 Task: Send an email with the signature Ebony Rodriguez with the subject Thank you for a performance improvement plan and the message I wanted to follow up on the proposal you sent last week. Do you have any updates? from softage.10@softage.net to softage.8@softage.net and move the email from Sent Items to the folder Technical support
Action: Mouse moved to (129, 120)
Screenshot: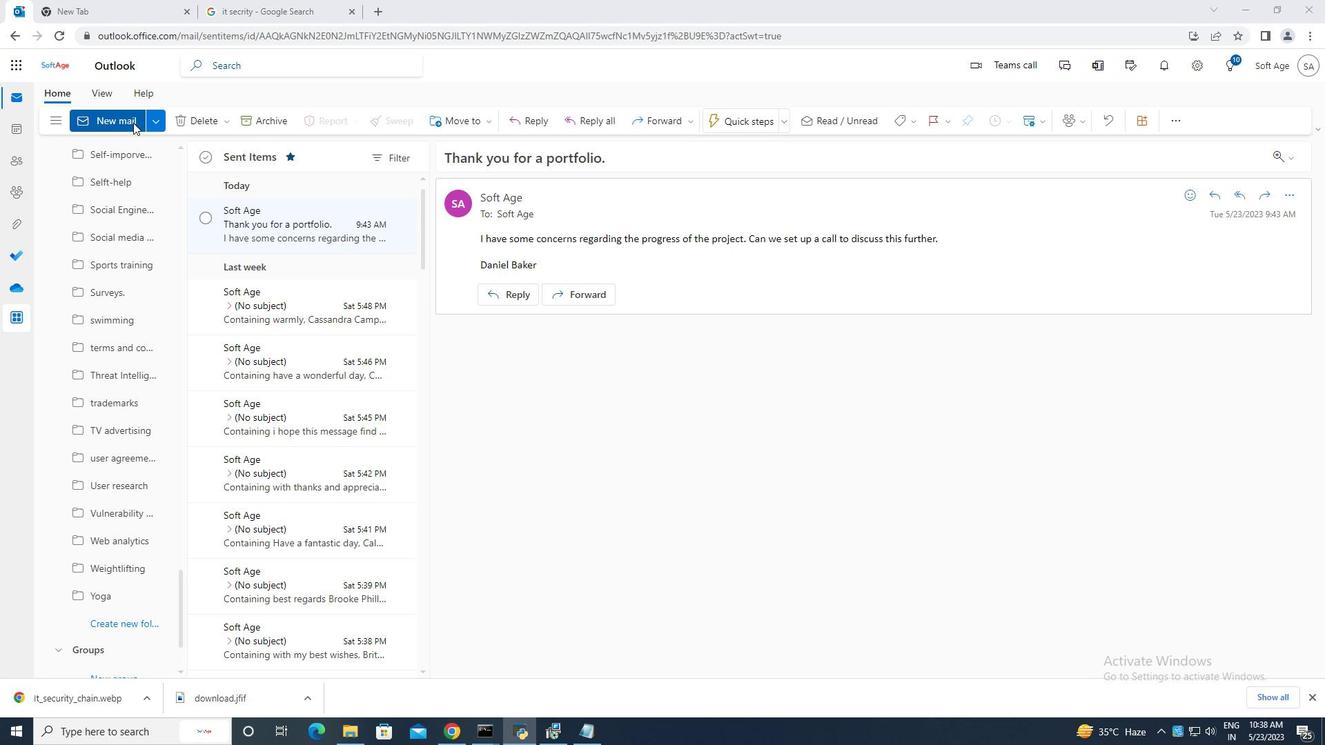 
Action: Mouse pressed left at (129, 120)
Screenshot: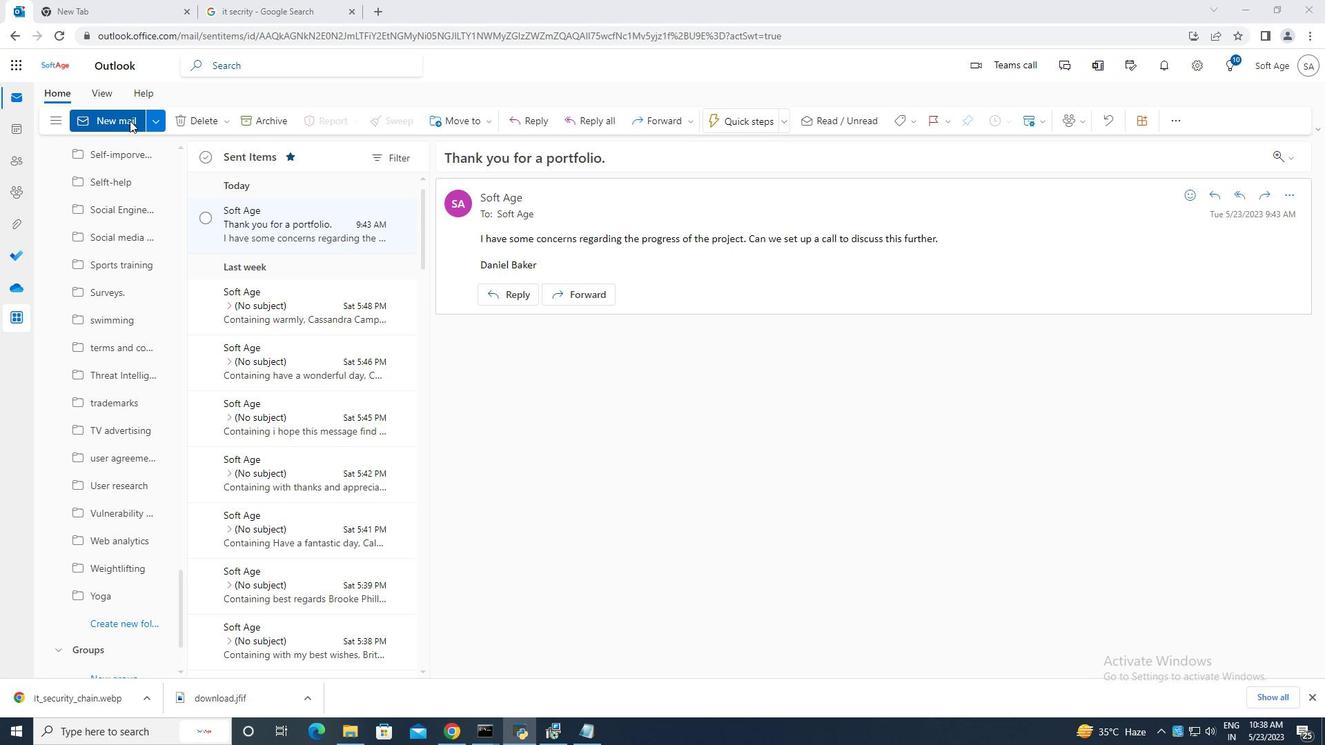 
Action: Mouse moved to (887, 125)
Screenshot: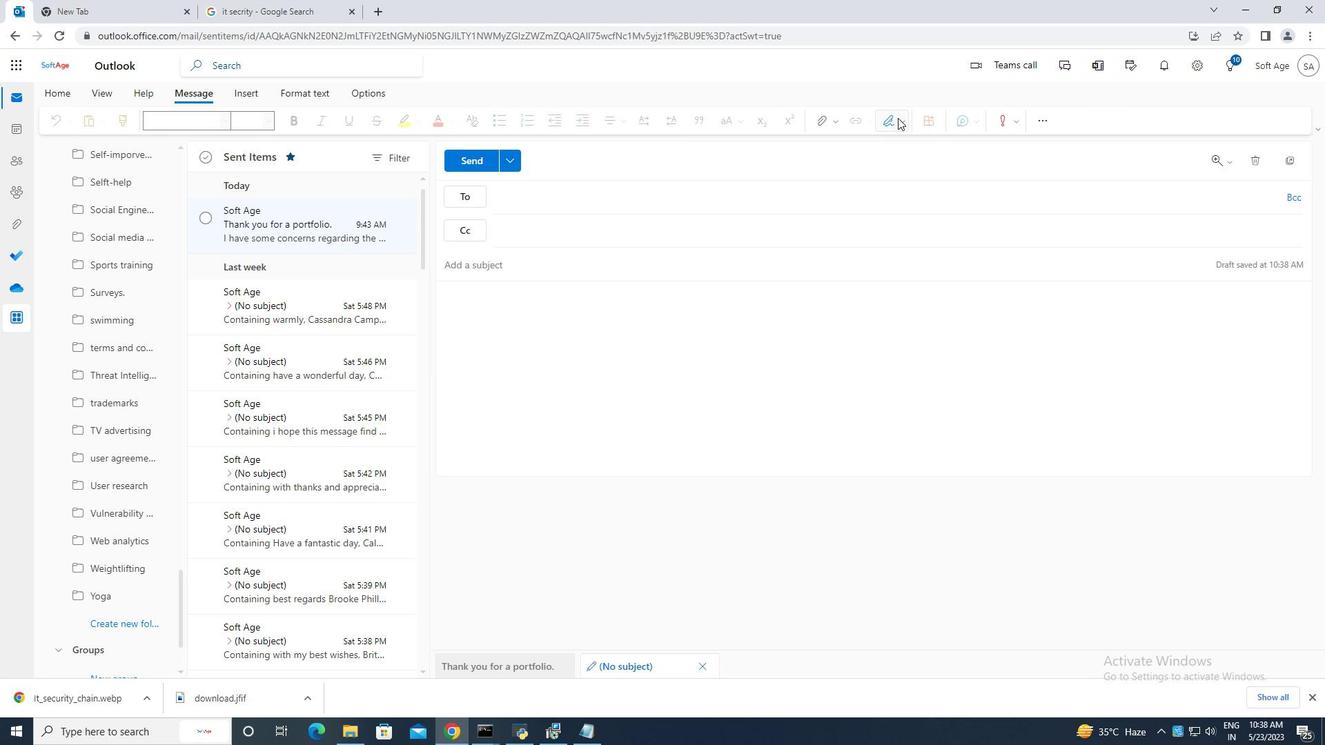 
Action: Mouse pressed left at (887, 125)
Screenshot: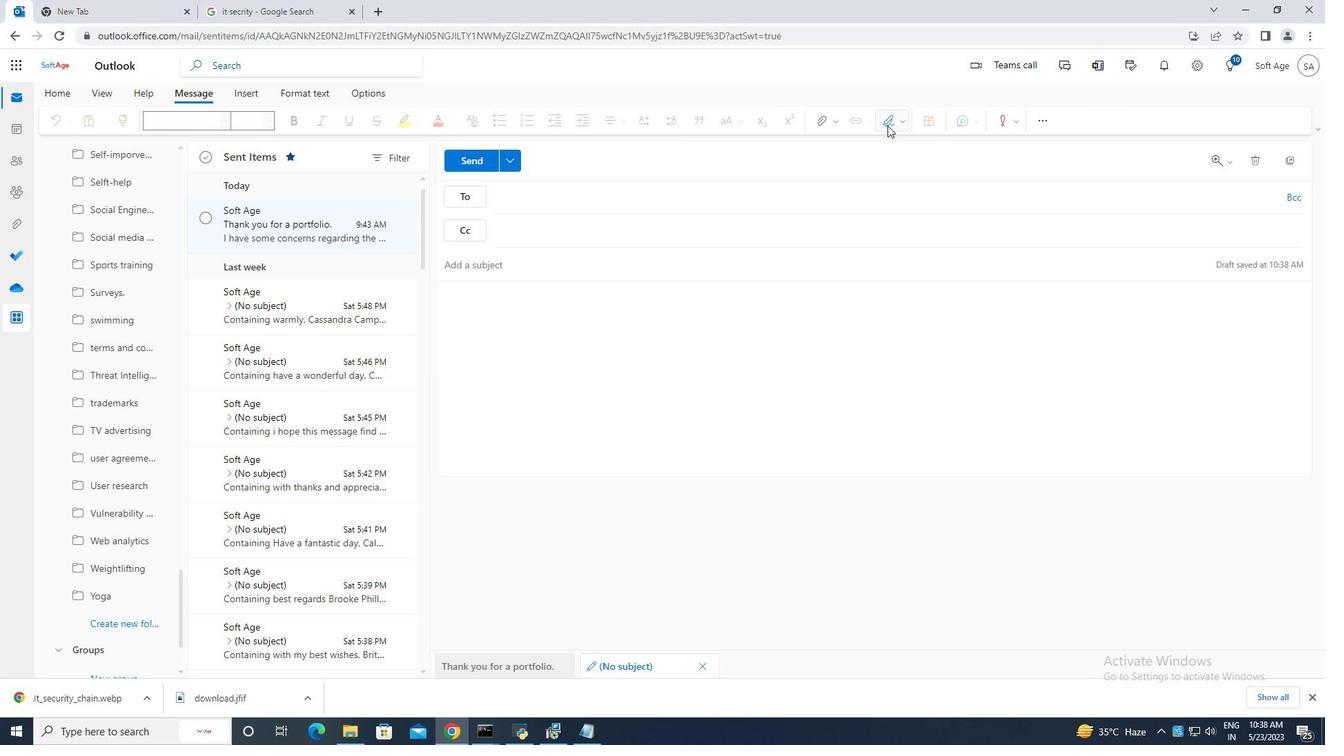 
Action: Mouse moved to (867, 176)
Screenshot: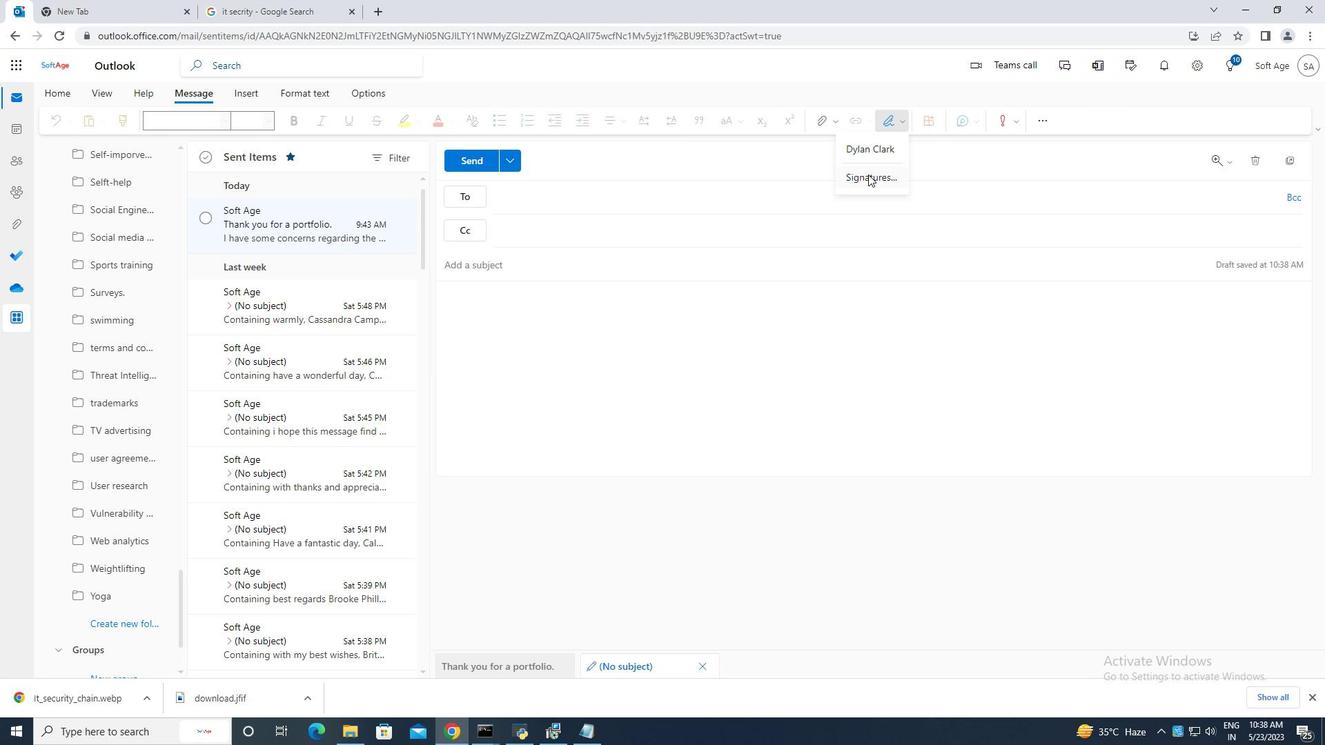 
Action: Mouse pressed left at (867, 176)
Screenshot: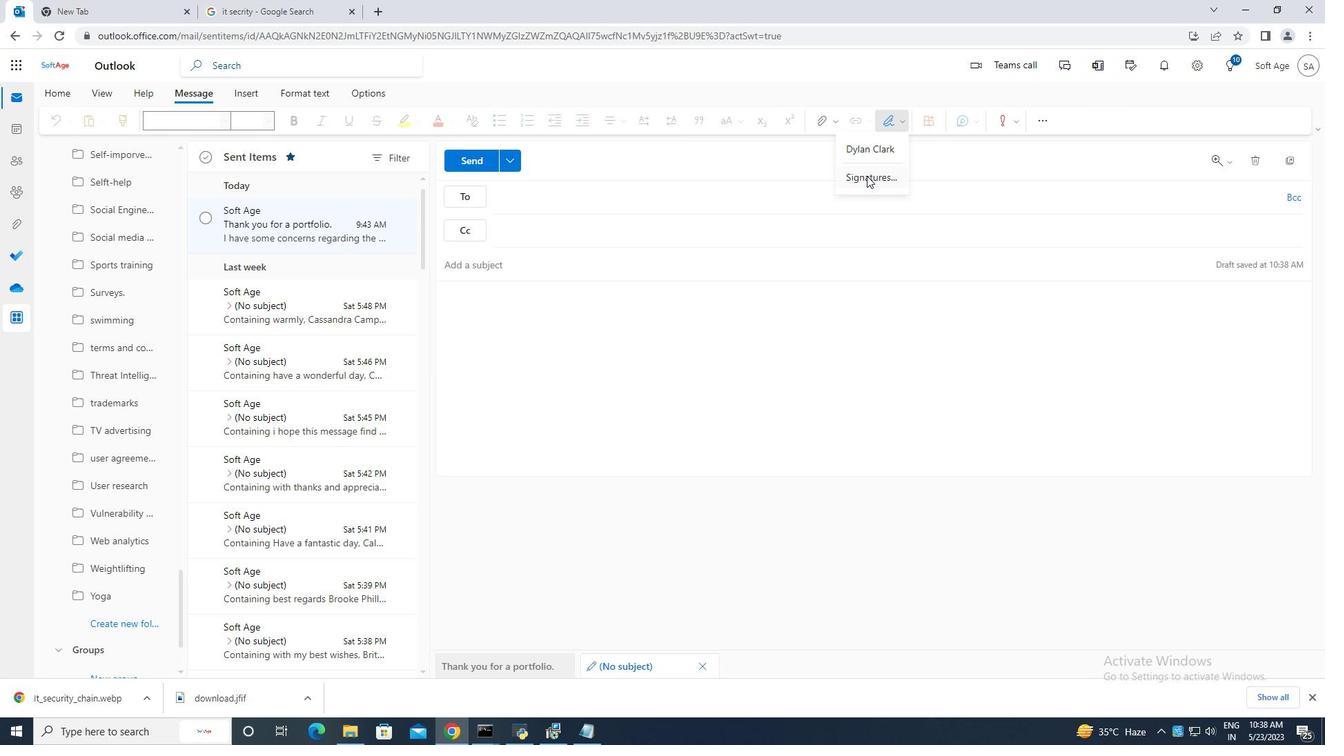 
Action: Mouse moved to (932, 229)
Screenshot: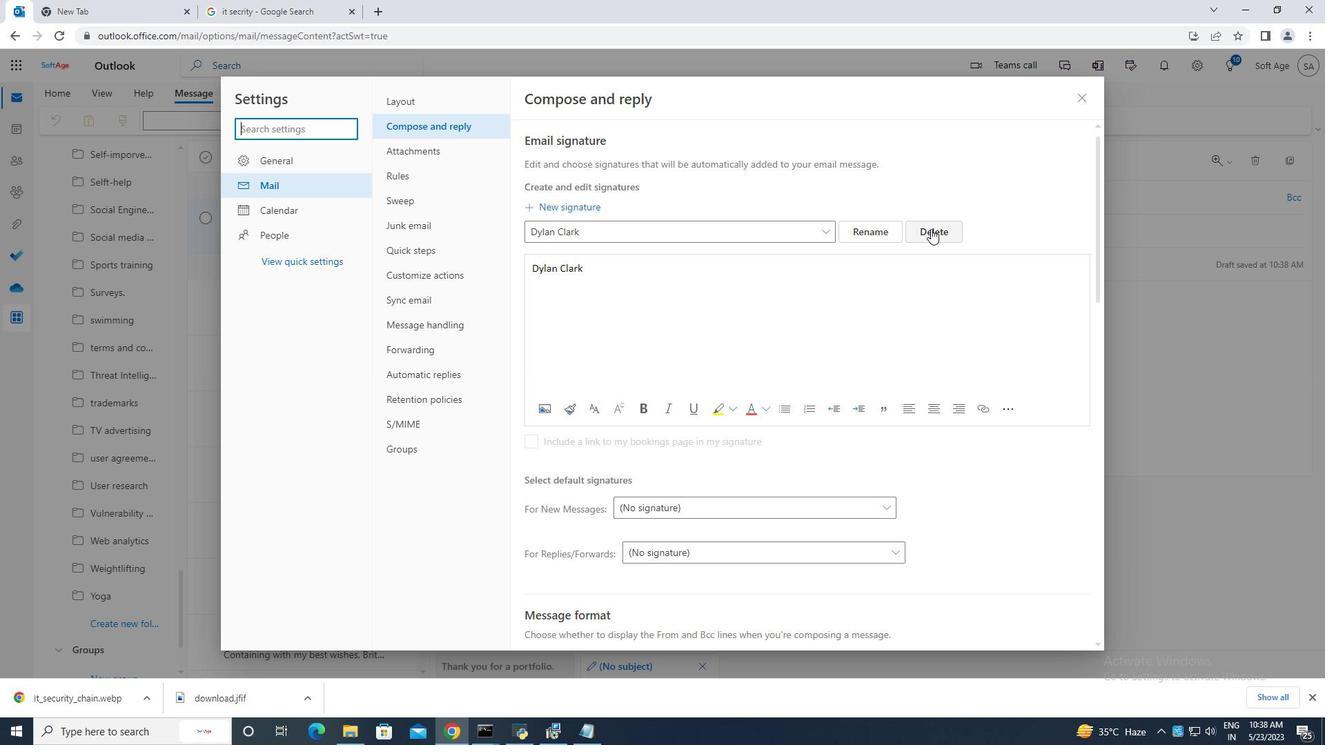 
Action: Mouse pressed left at (932, 229)
Screenshot: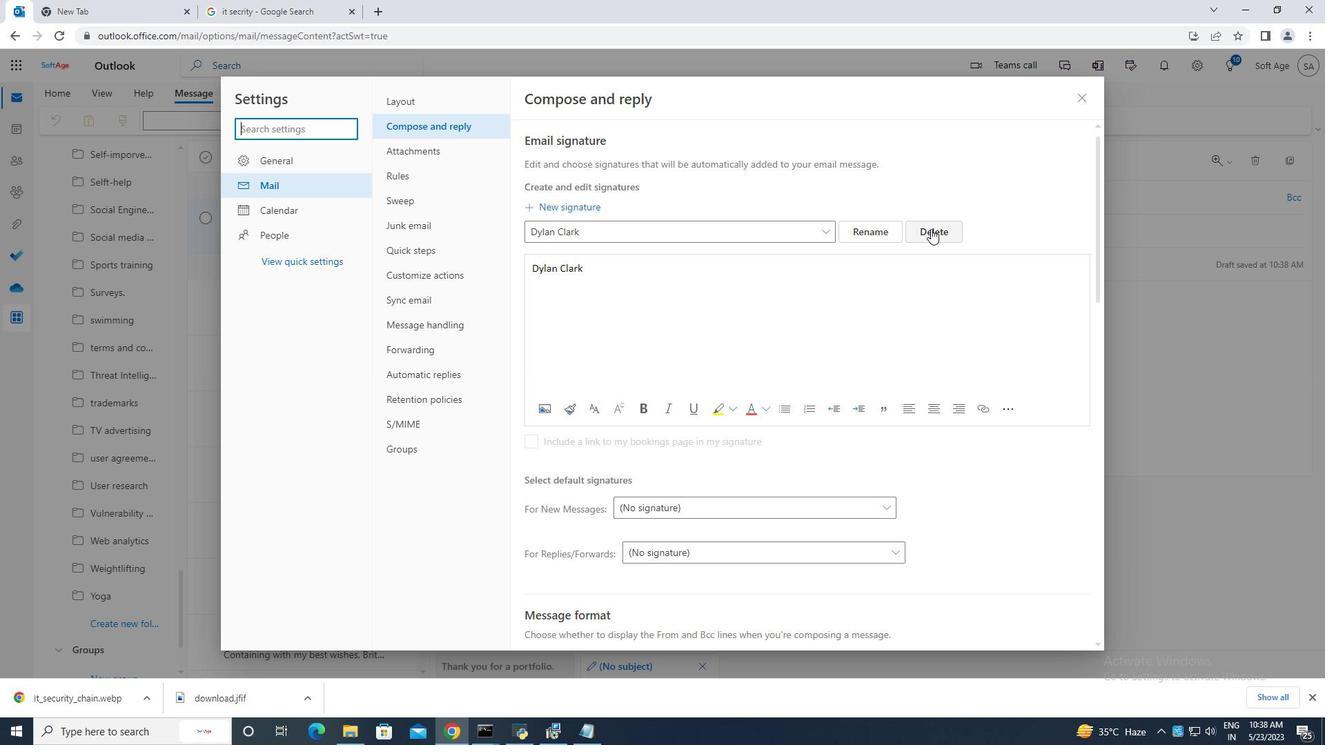 
Action: Mouse moved to (591, 229)
Screenshot: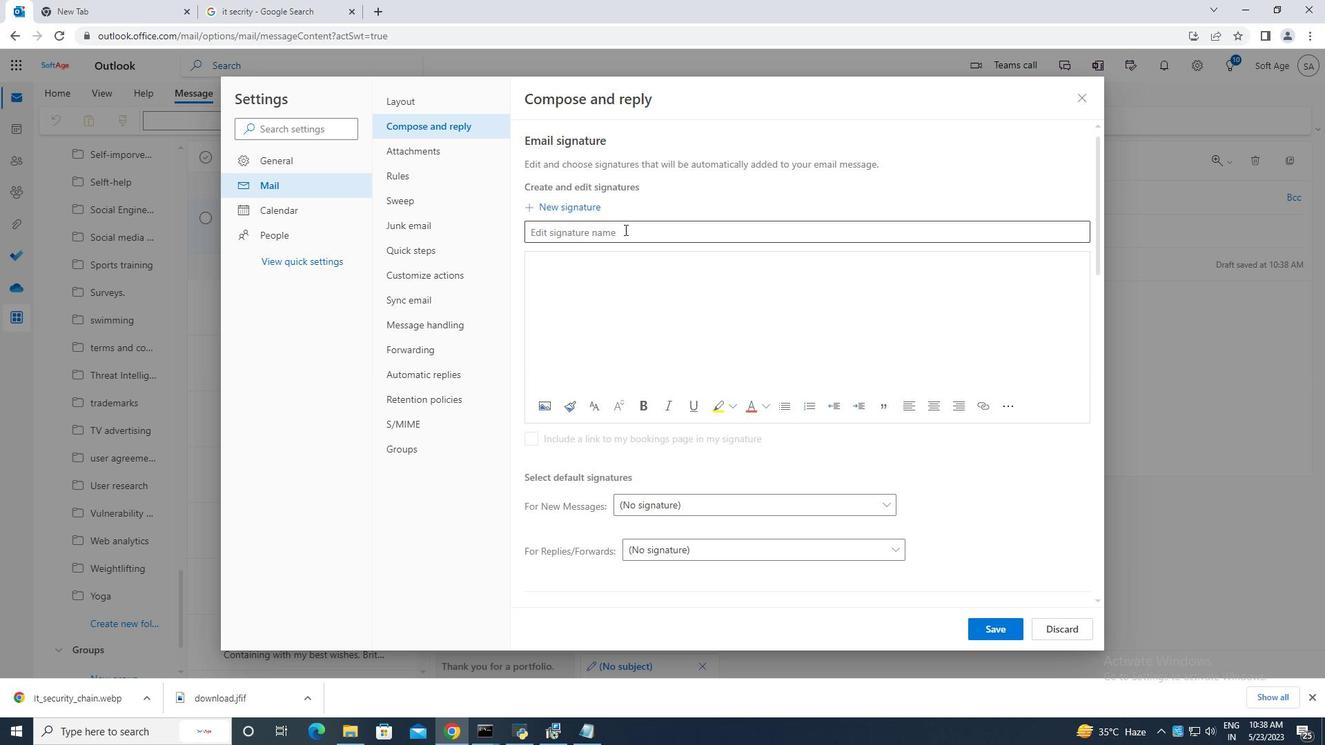 
Action: Mouse pressed left at (591, 229)
Screenshot: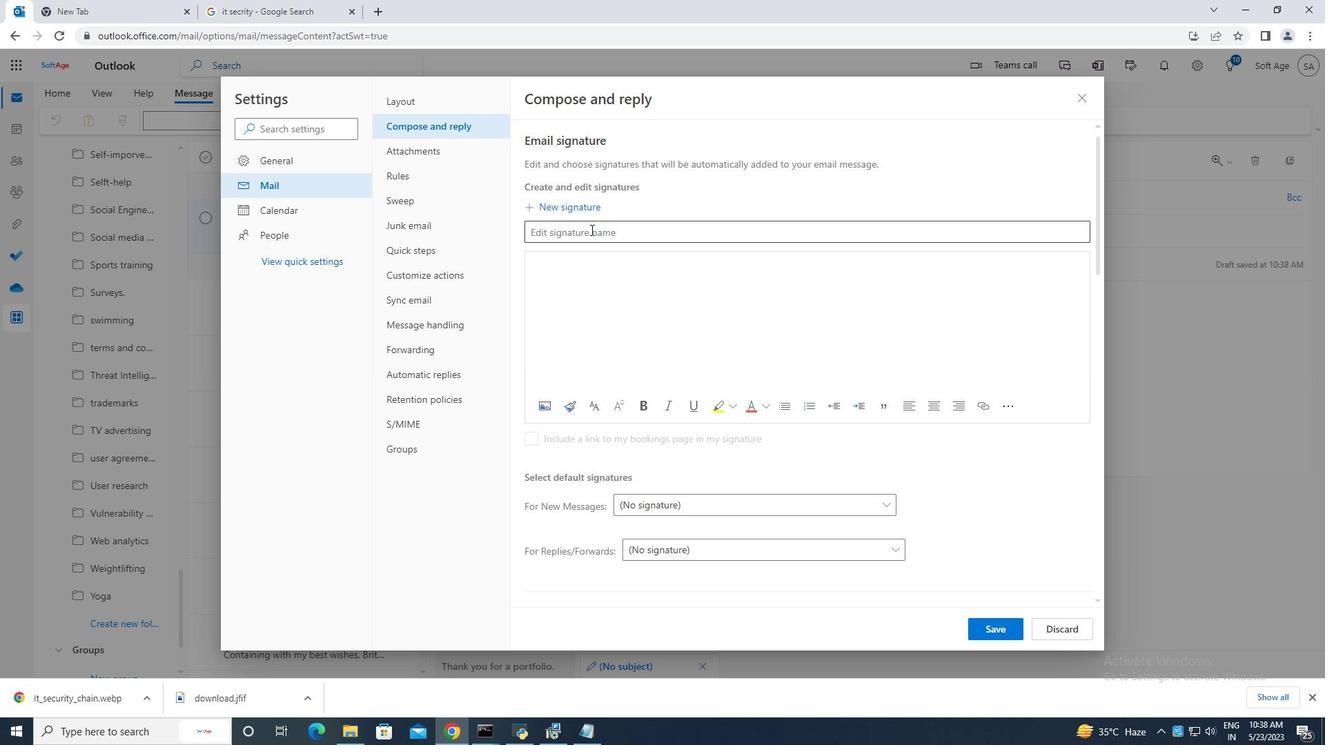 
Action: Mouse moved to (594, 237)
Screenshot: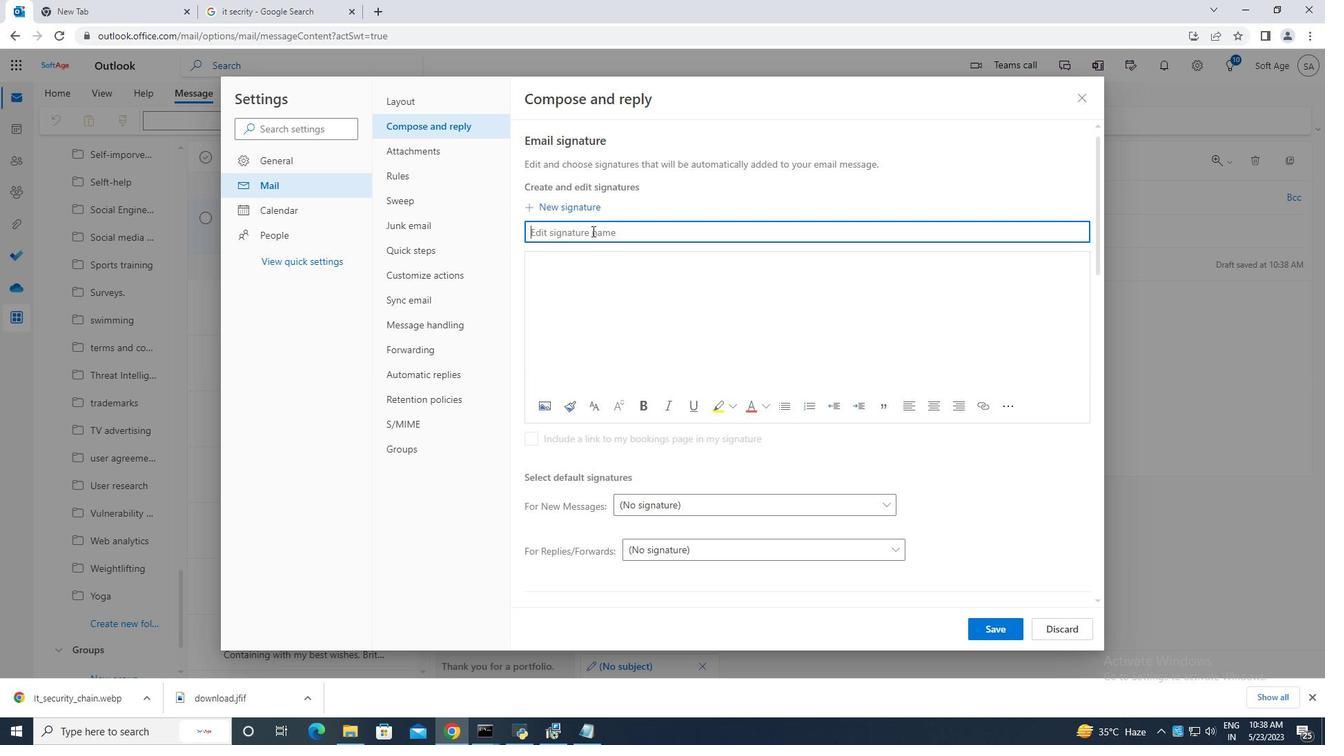 
Action: Key pressed <Key.caps_lock>E<Key.caps_lock>bony<Key.space><Key.caps_lock>R<Key.caps_lock>odriguez
Screenshot: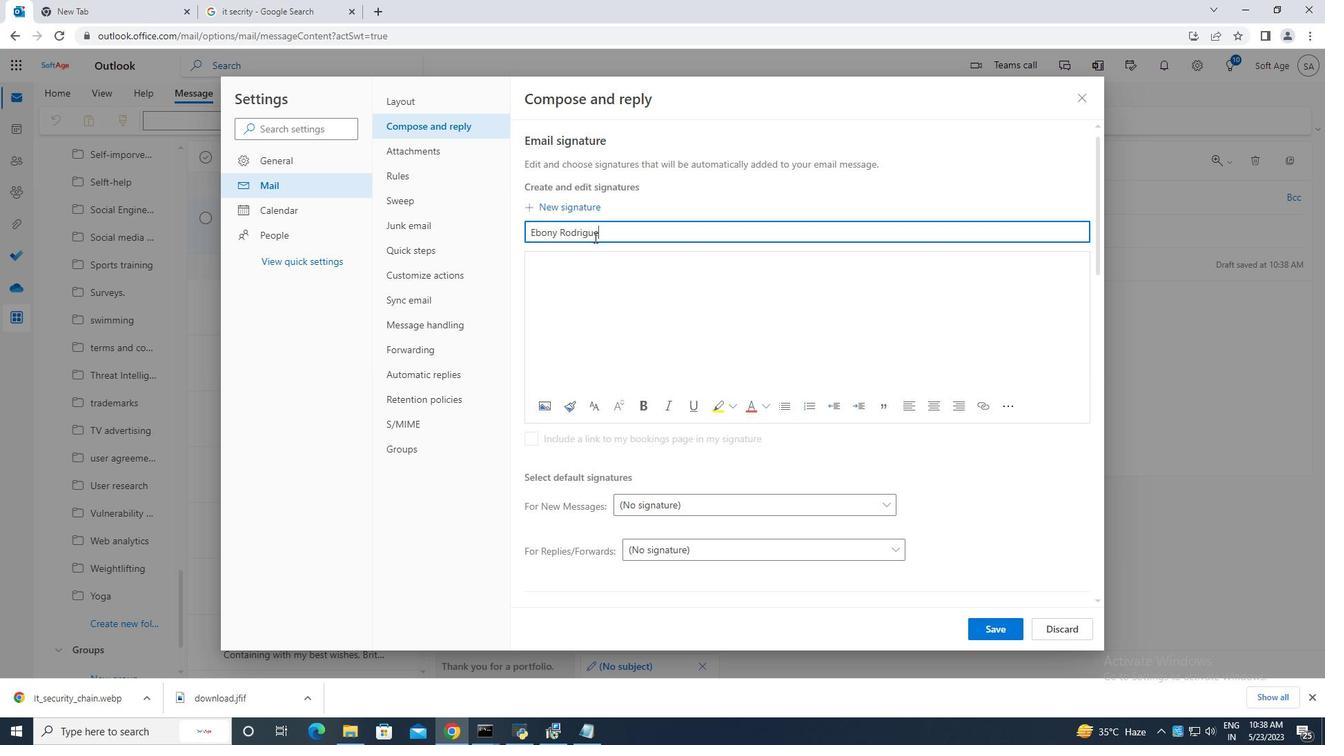 
Action: Mouse moved to (548, 263)
Screenshot: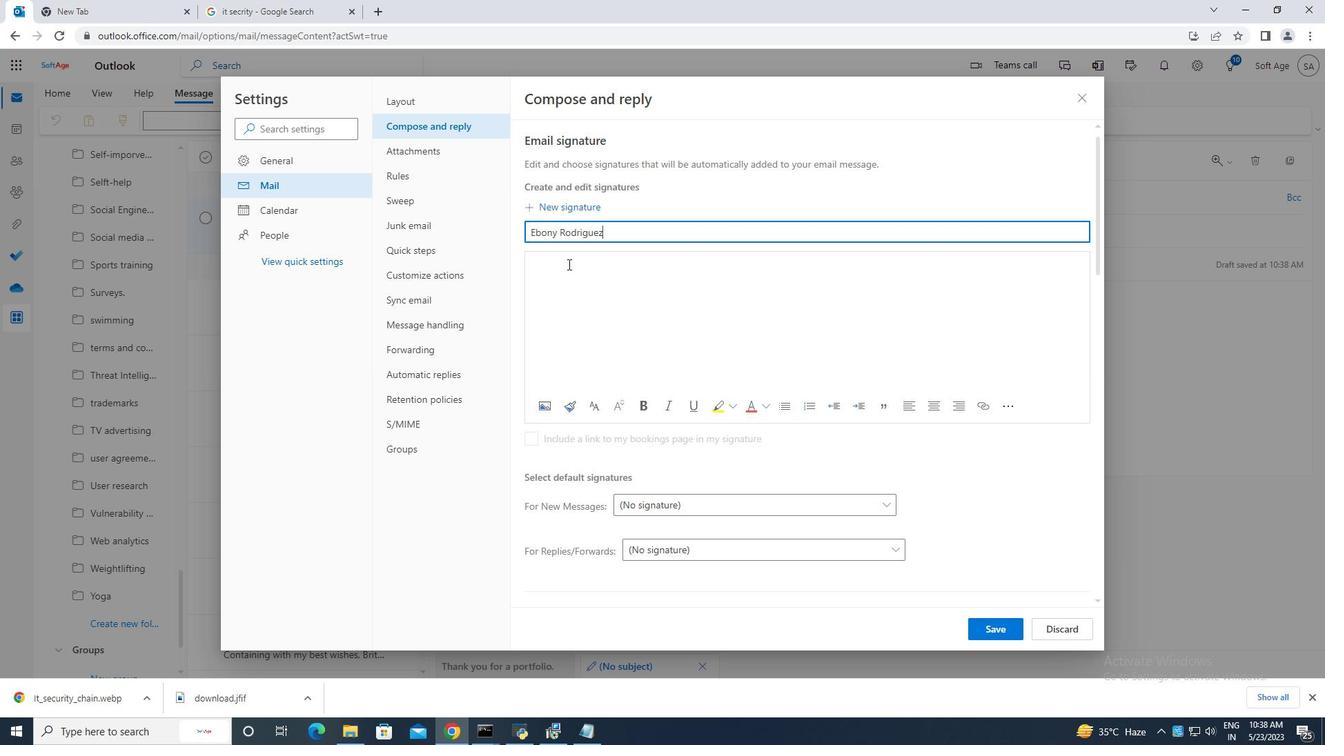 
Action: Mouse pressed left at (548, 263)
Screenshot: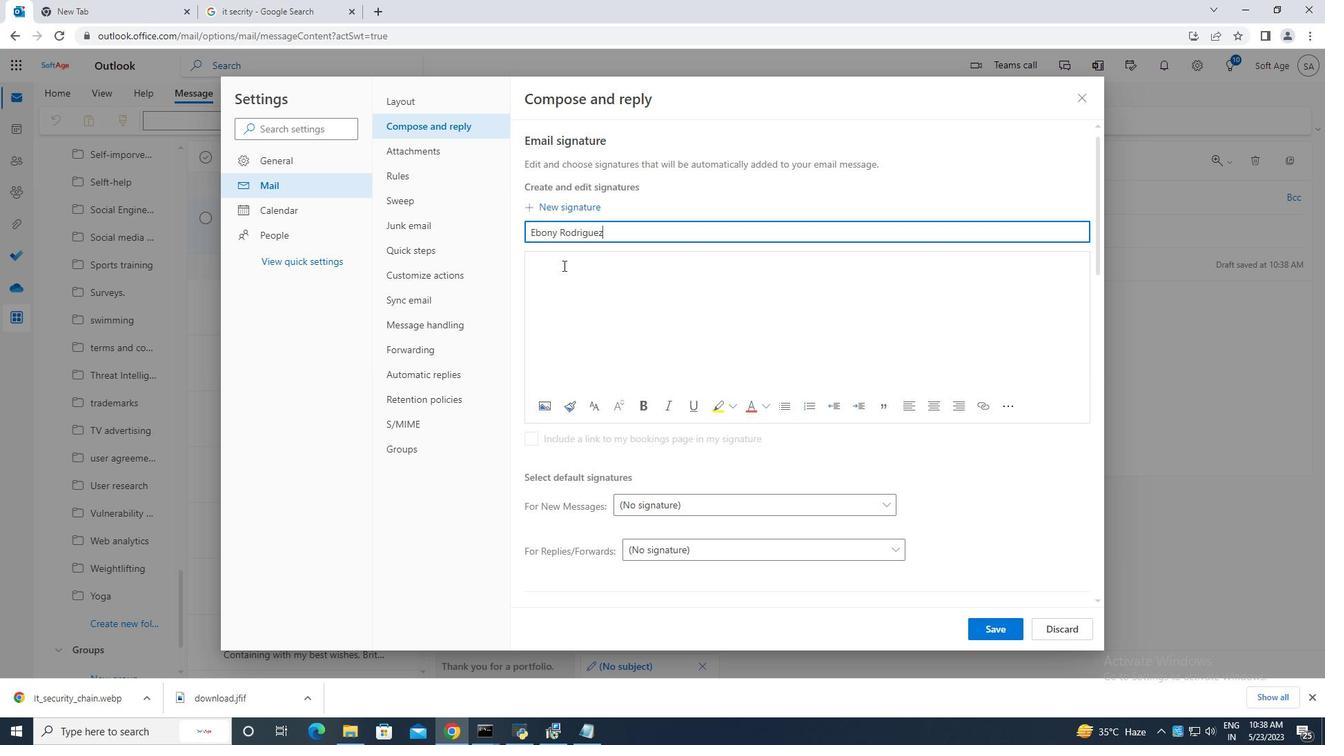
Action: Mouse moved to (548, 262)
Screenshot: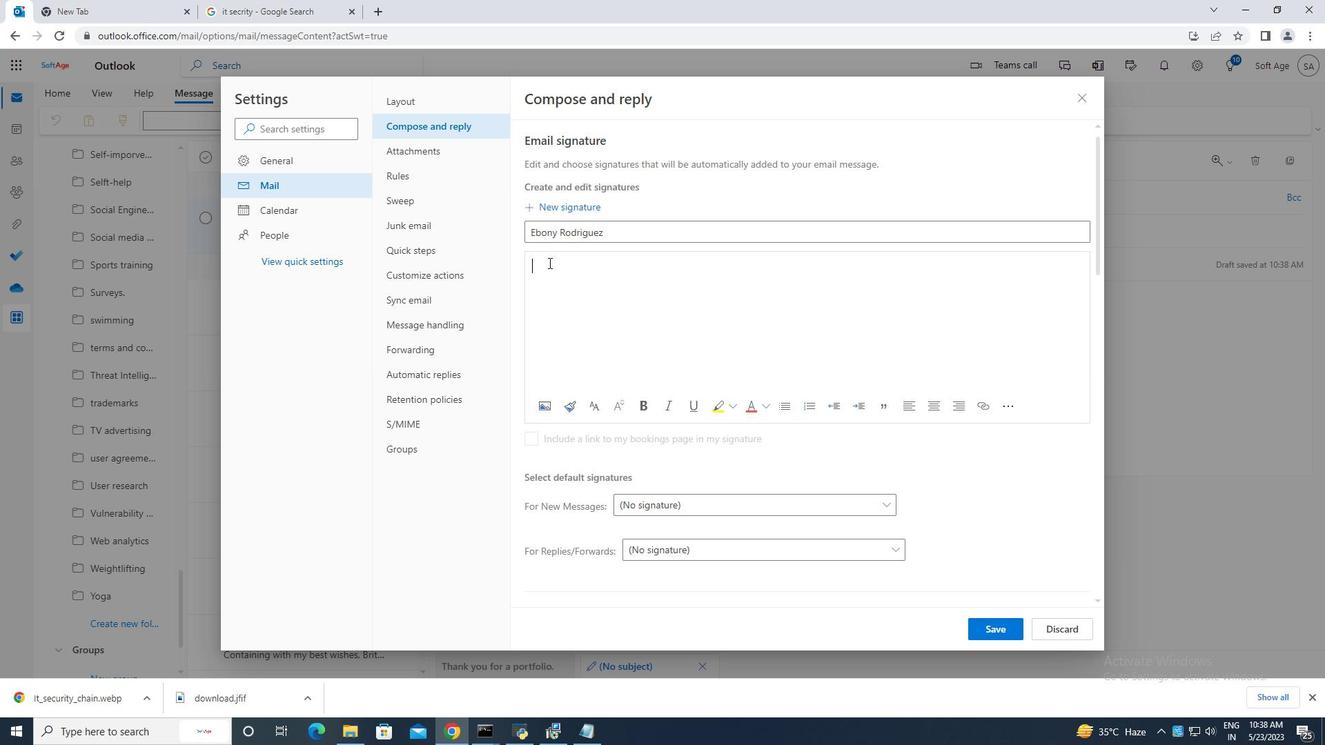 
Action: Key pressed <Key.caps_lock>R<Key.backspace>E<Key.caps_lock>bony<Key.space><Key.caps_lock>R<Key.caps_lock>p<Key.backspace>odriguez
Screenshot: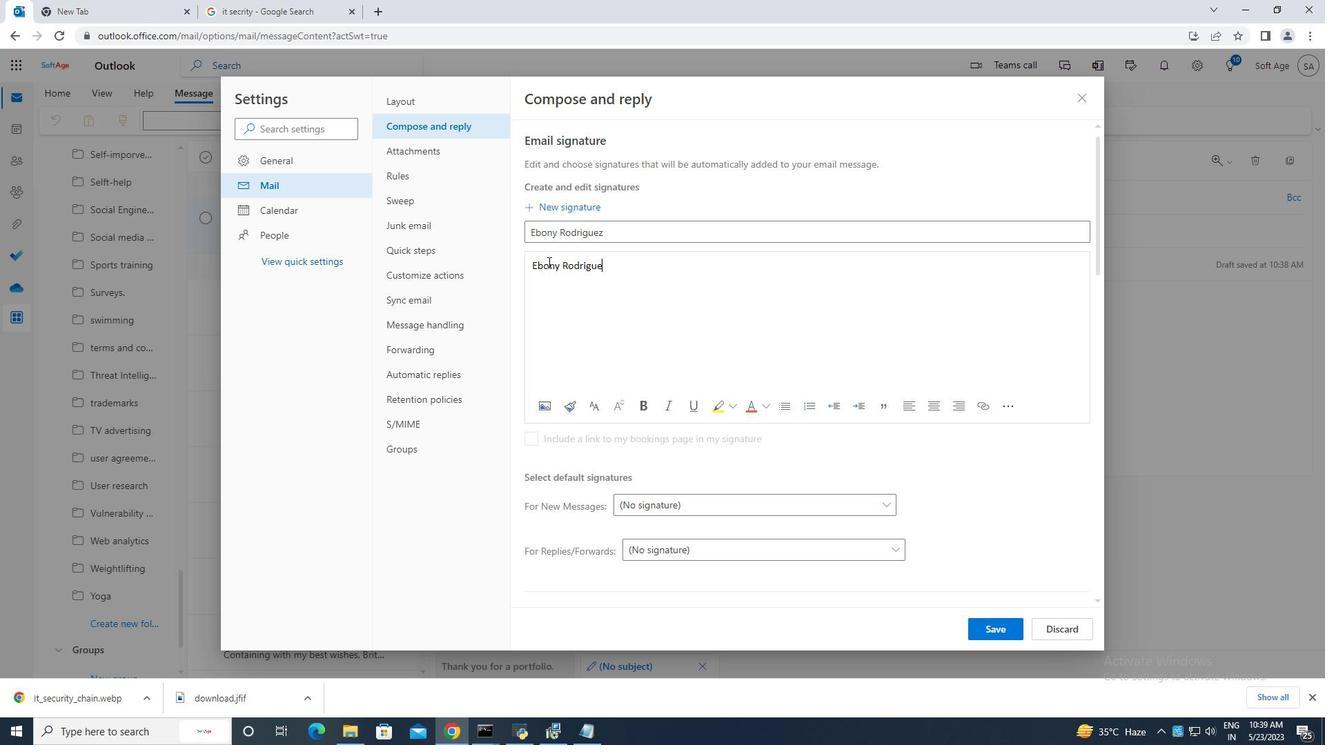 
Action: Mouse moved to (1004, 623)
Screenshot: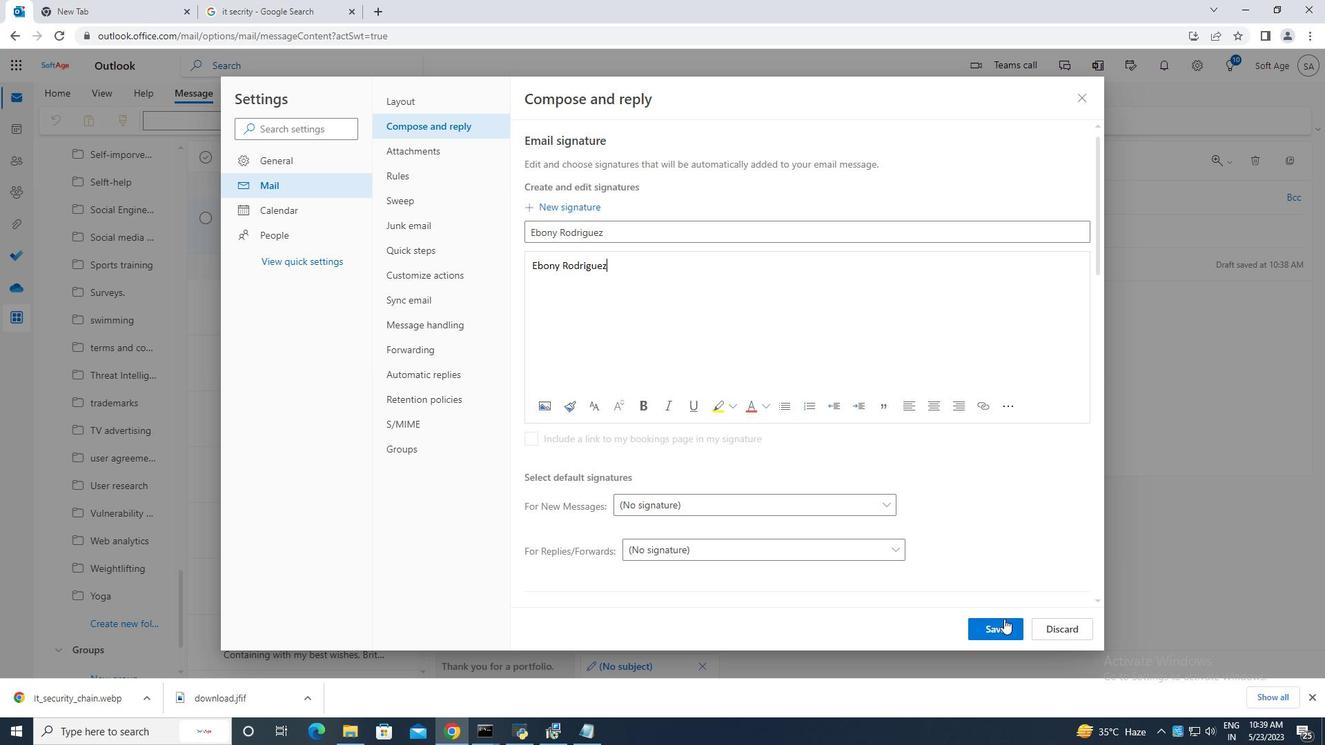 
Action: Mouse pressed left at (1004, 623)
Screenshot: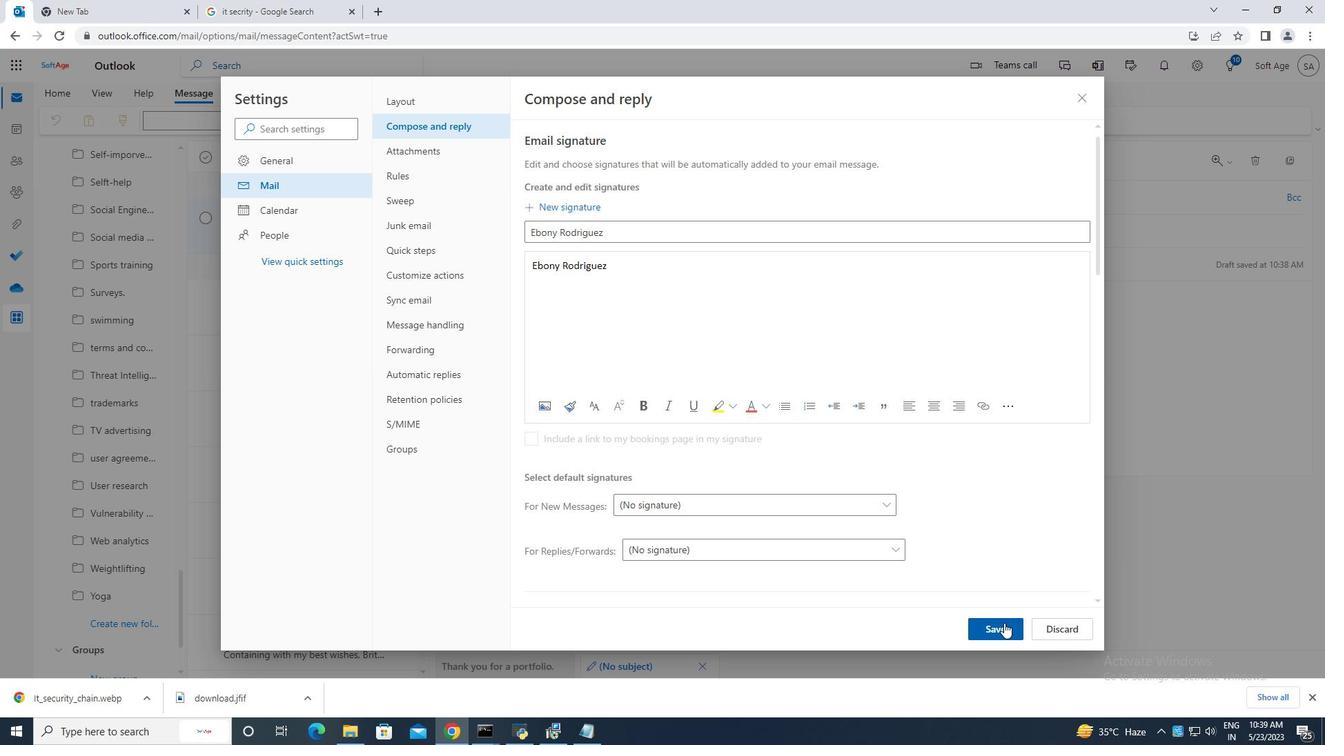 
Action: Mouse moved to (1084, 101)
Screenshot: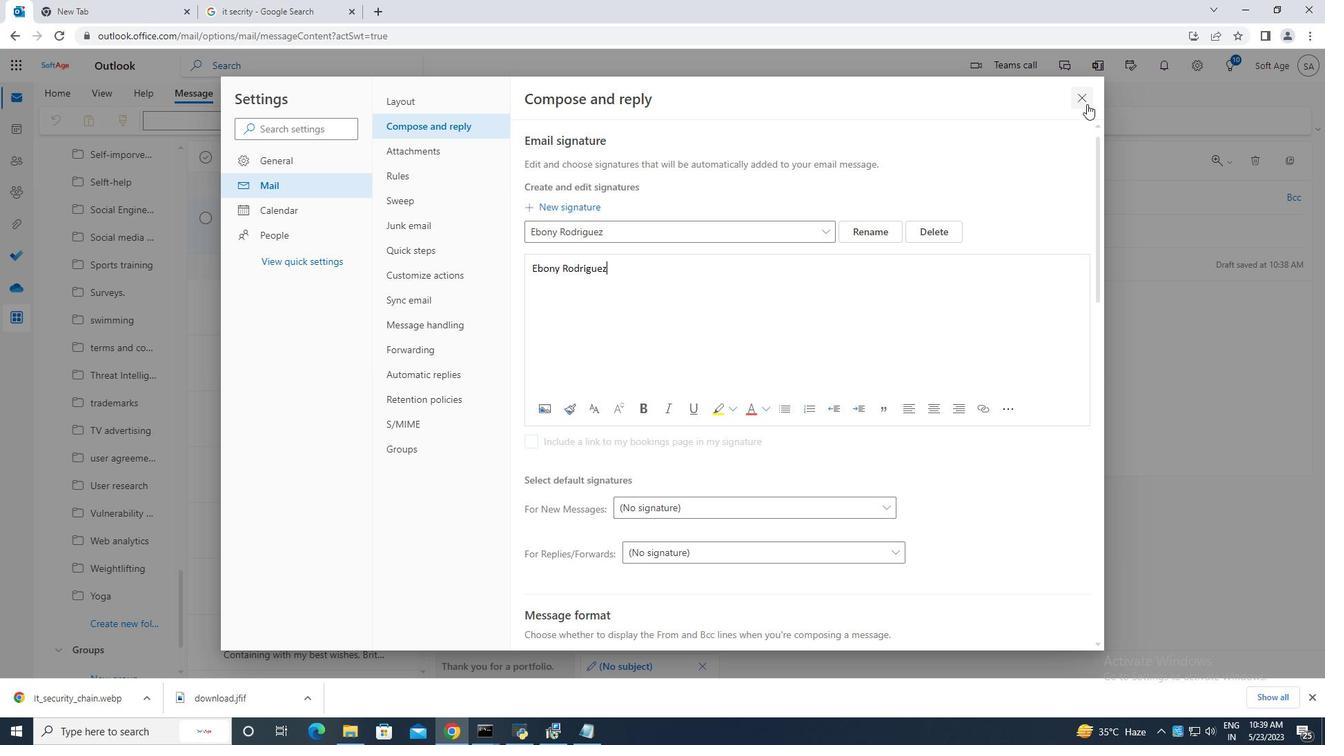 
Action: Mouse pressed left at (1084, 101)
Screenshot: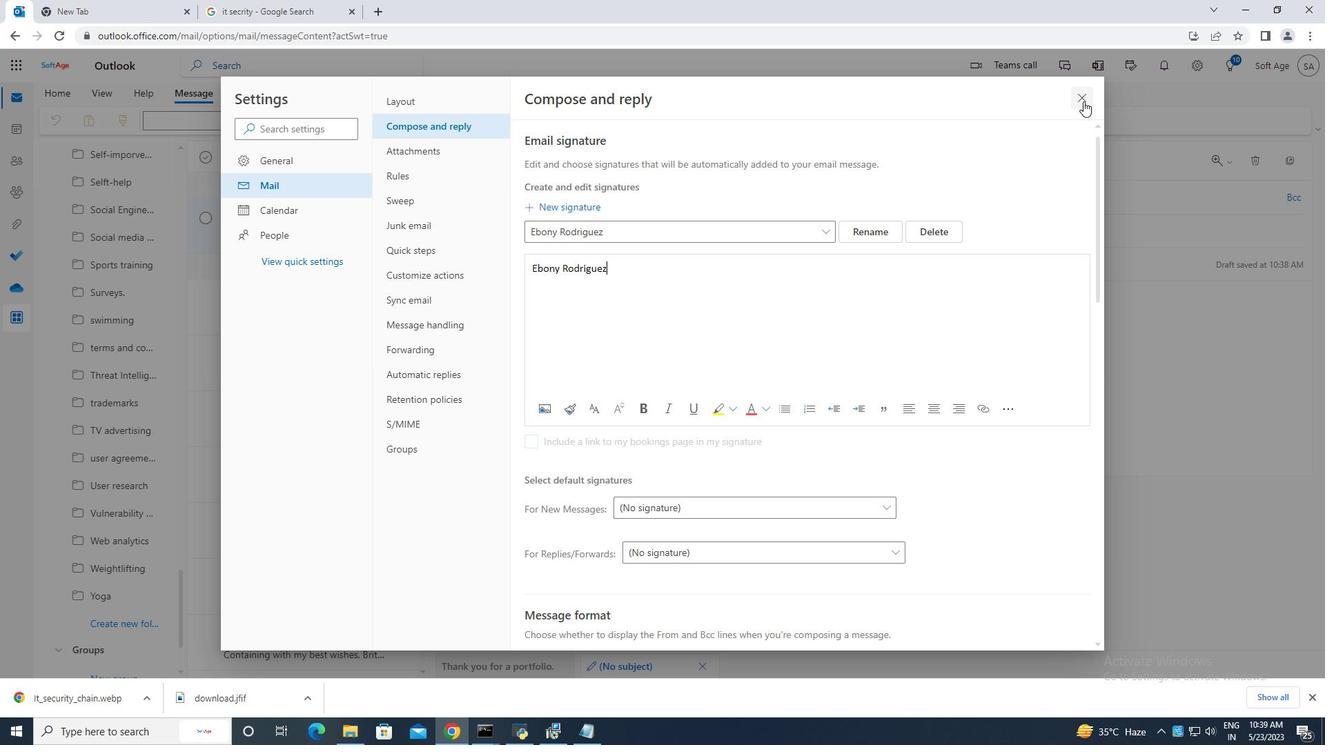 
Action: Mouse moved to (897, 118)
Screenshot: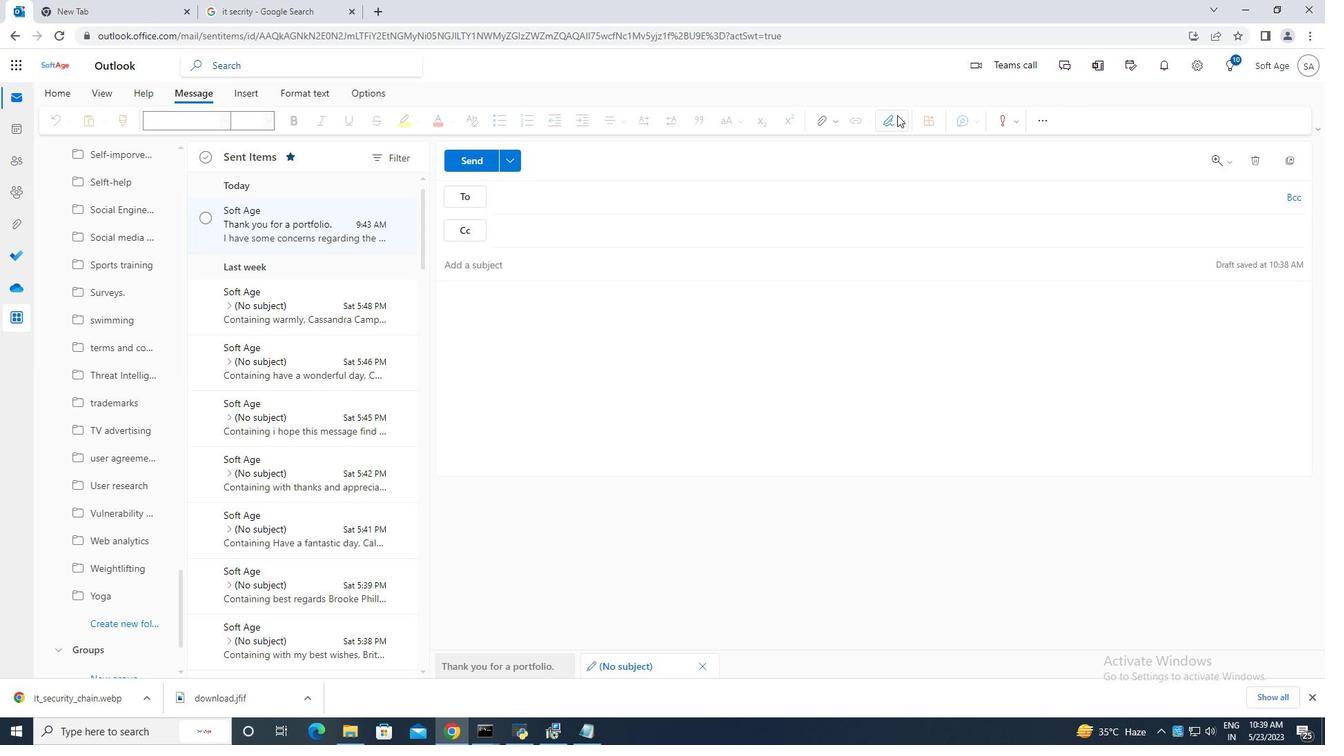 
Action: Mouse pressed left at (897, 118)
Screenshot: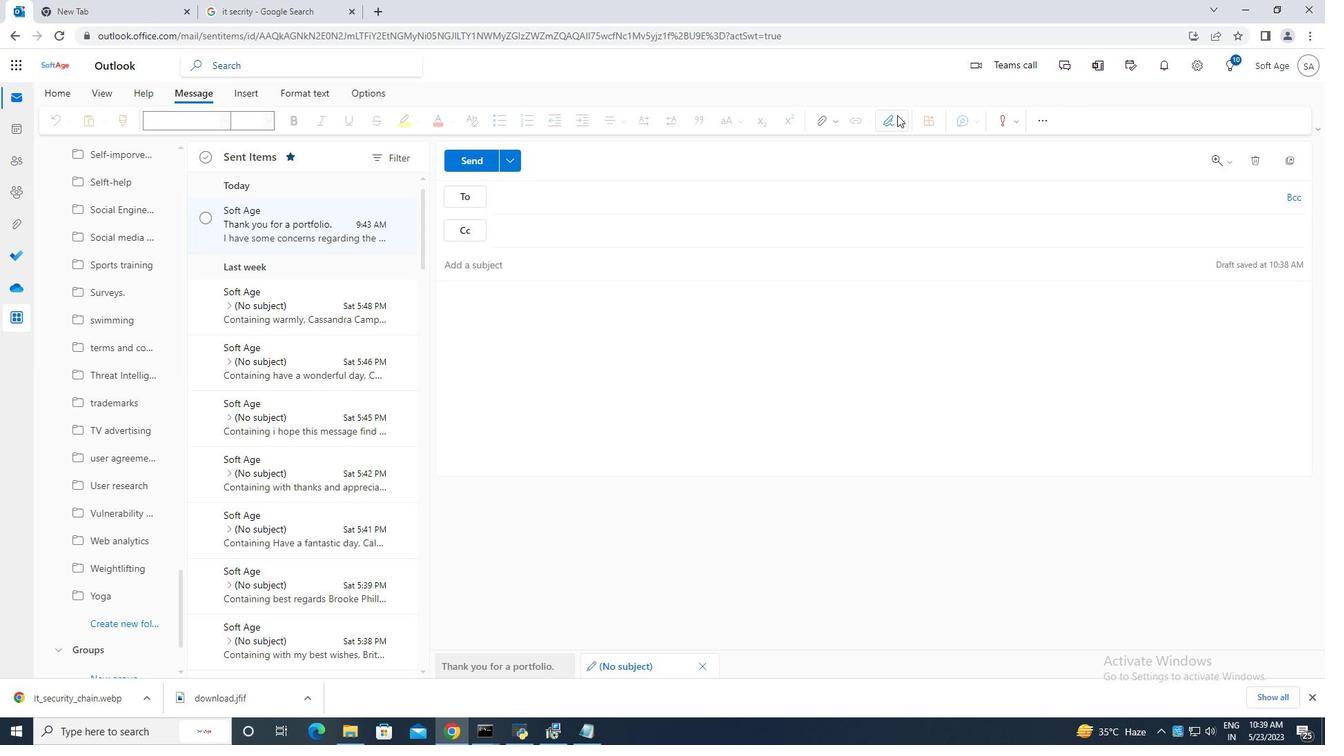 
Action: Mouse moved to (880, 149)
Screenshot: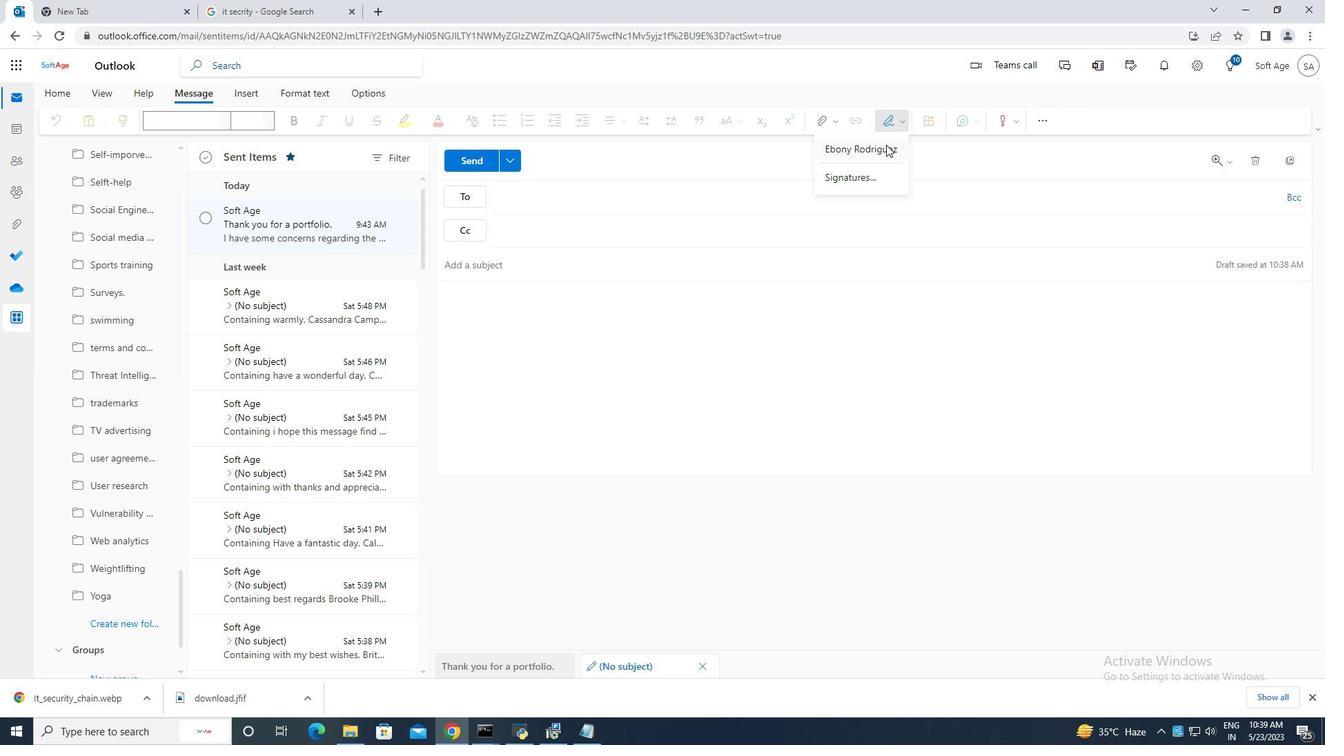
Action: Mouse pressed left at (880, 149)
Screenshot: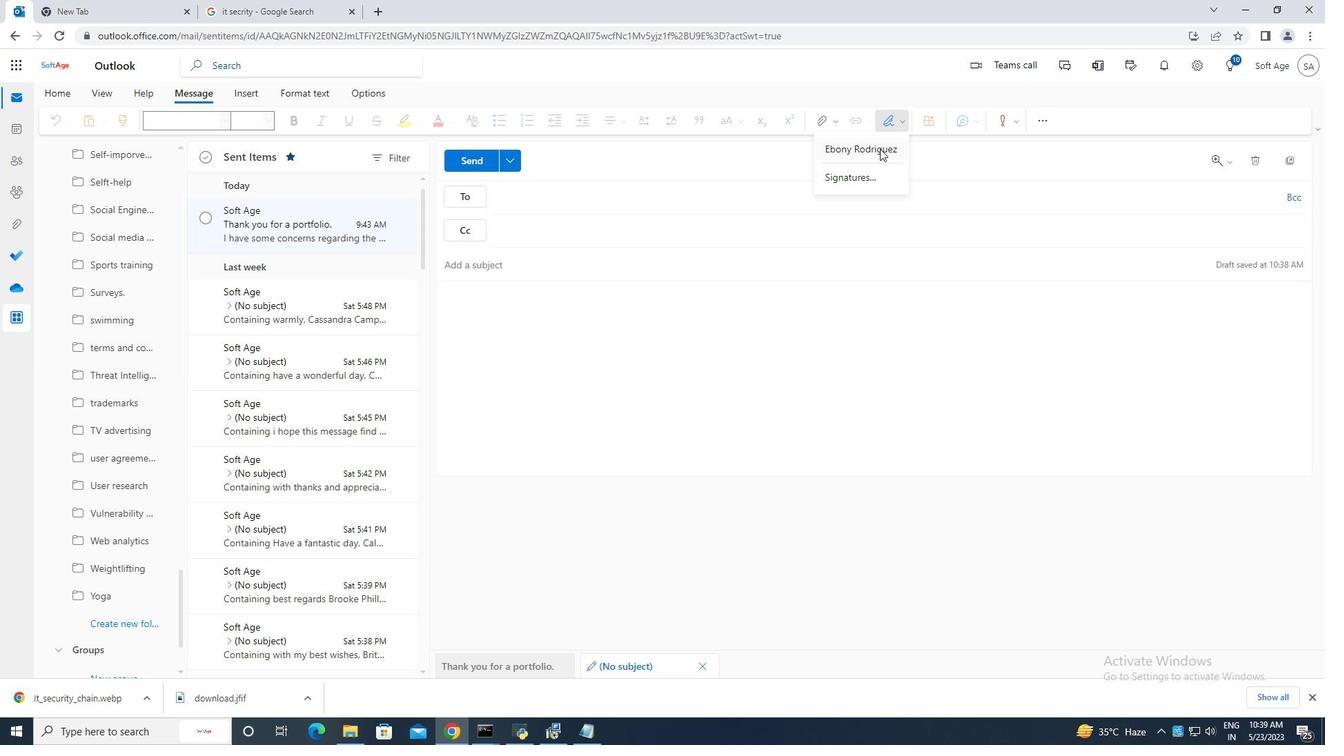 
Action: Mouse moved to (477, 265)
Screenshot: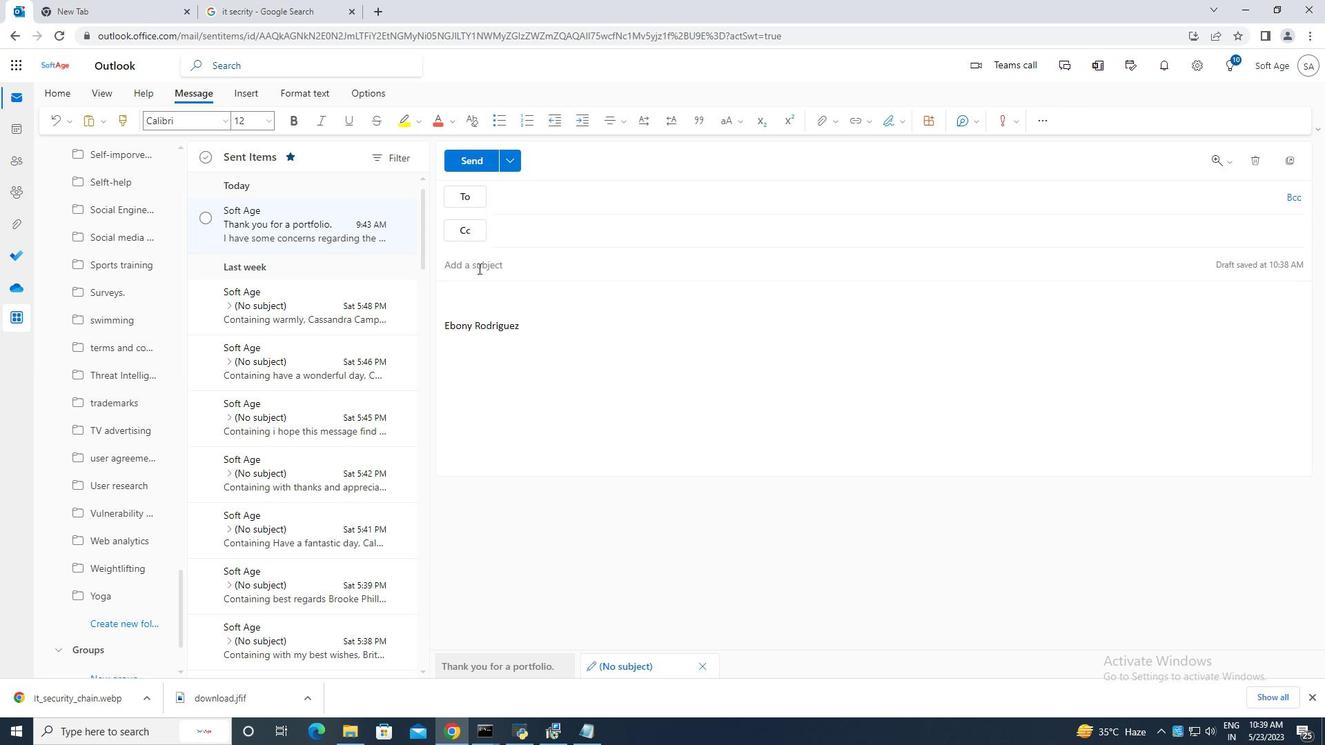 
Action: Mouse pressed left at (477, 265)
Screenshot: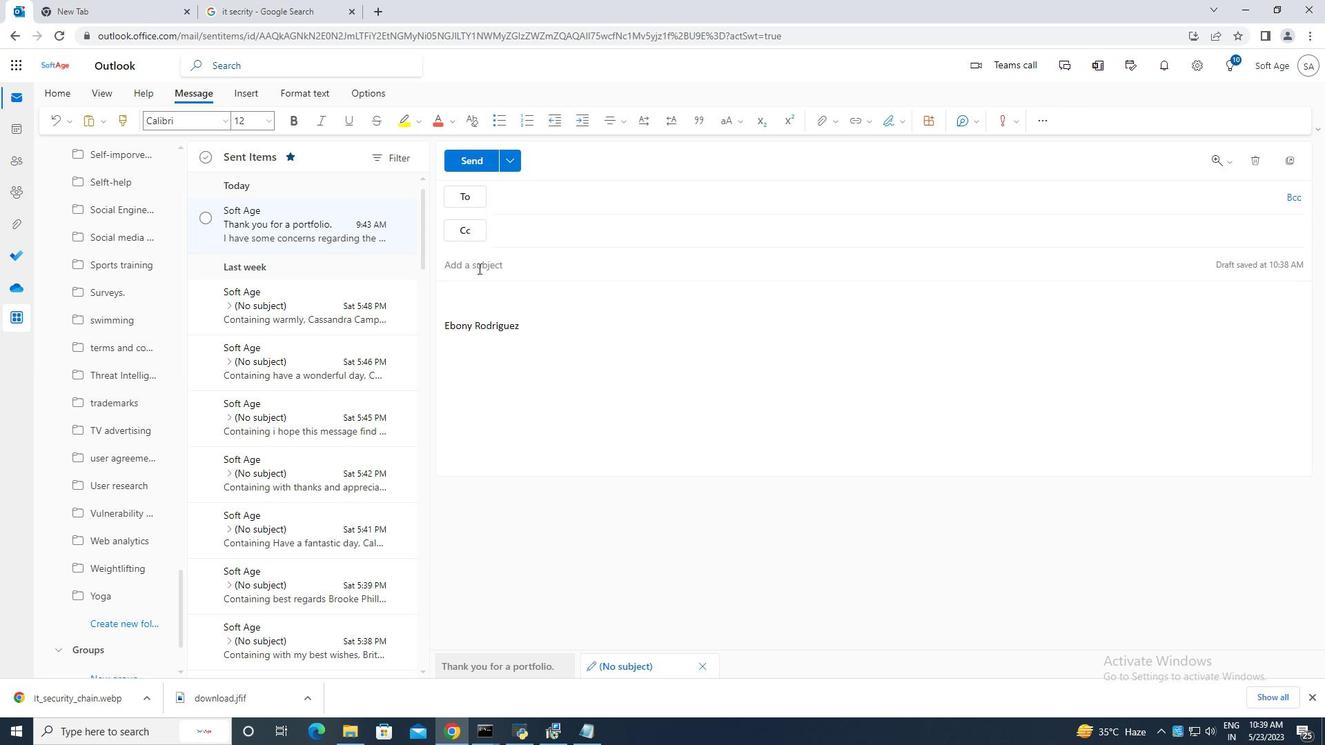 
Action: Mouse moved to (478, 265)
Screenshot: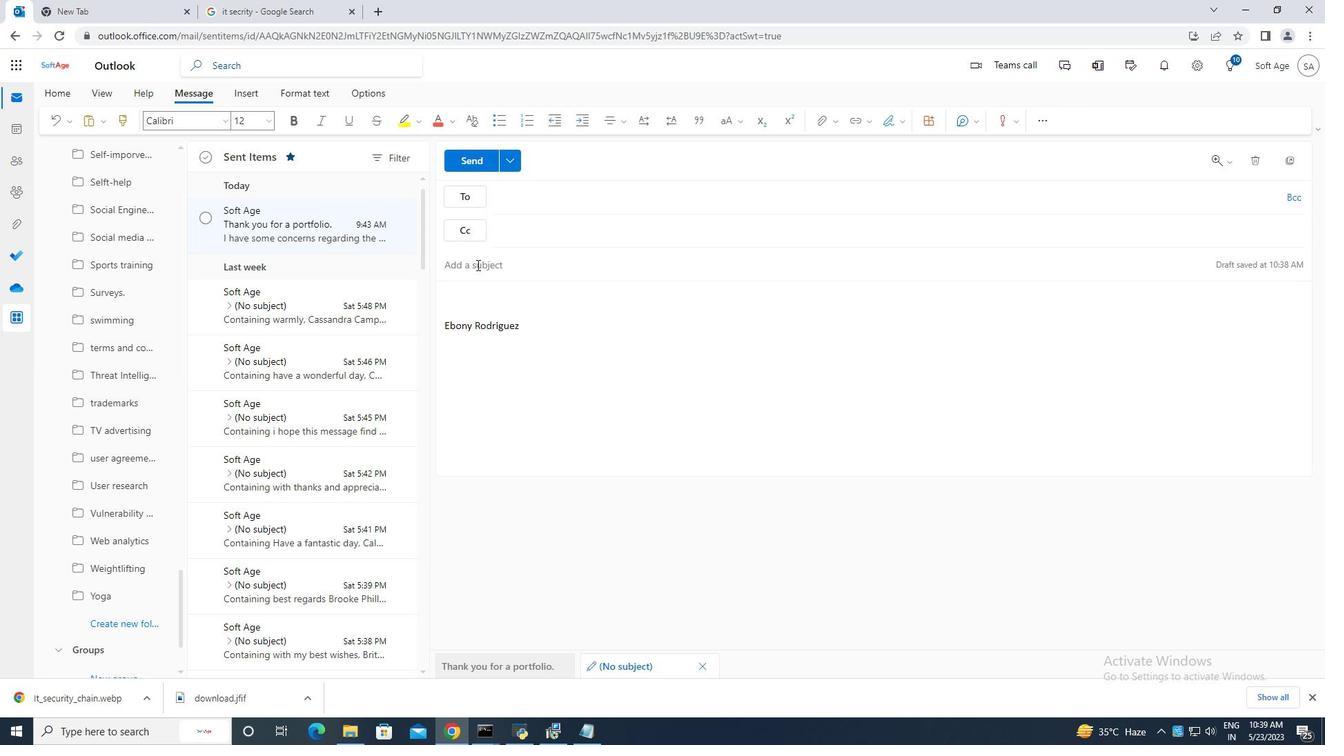 
Action: Key pressed <Key.caps_lock>T<Key.caps_lock>hank<Key.space>you<Key.space>for<Key.space>a<Key.space>performance<Key.space>improvement<Key.space>plan<Key.space><Key.backspace>.
Screenshot: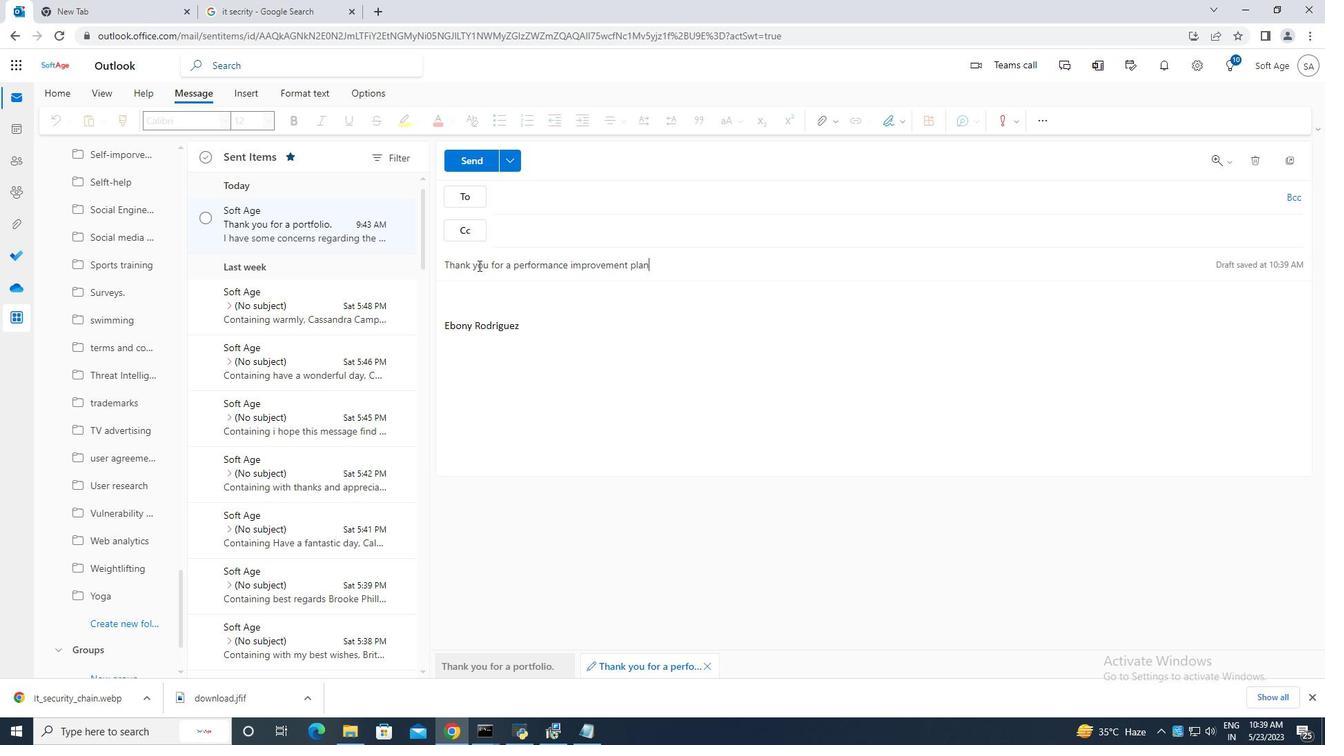 
Action: Mouse moved to (488, 289)
Screenshot: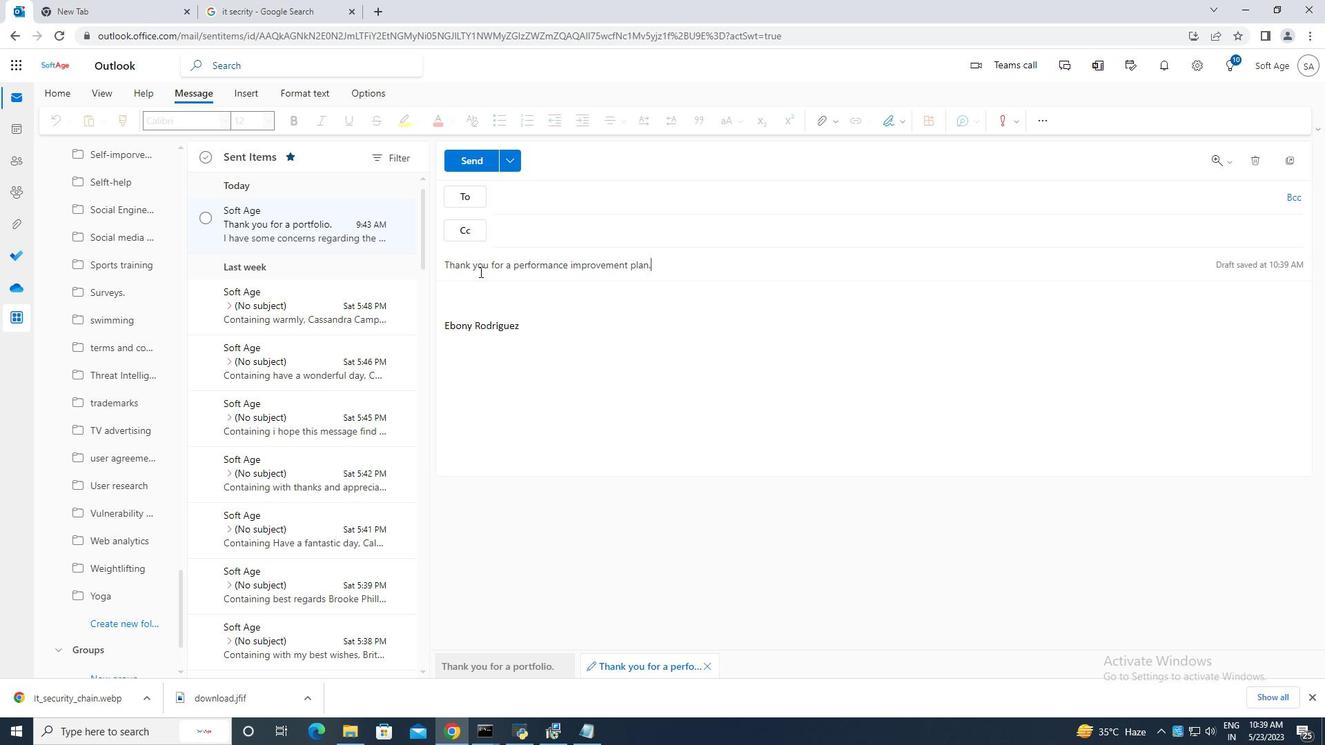 
Action: Mouse pressed left at (488, 289)
Screenshot: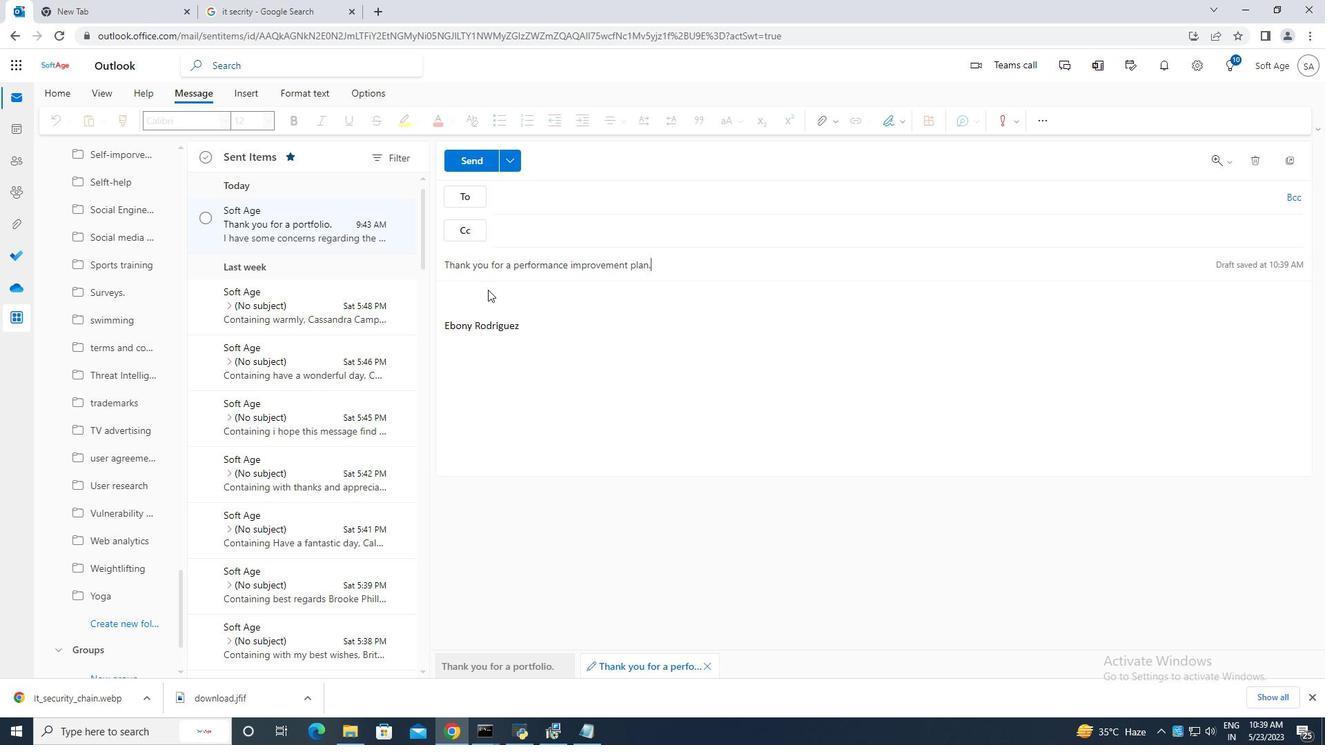 
Action: Mouse moved to (466, 300)
Screenshot: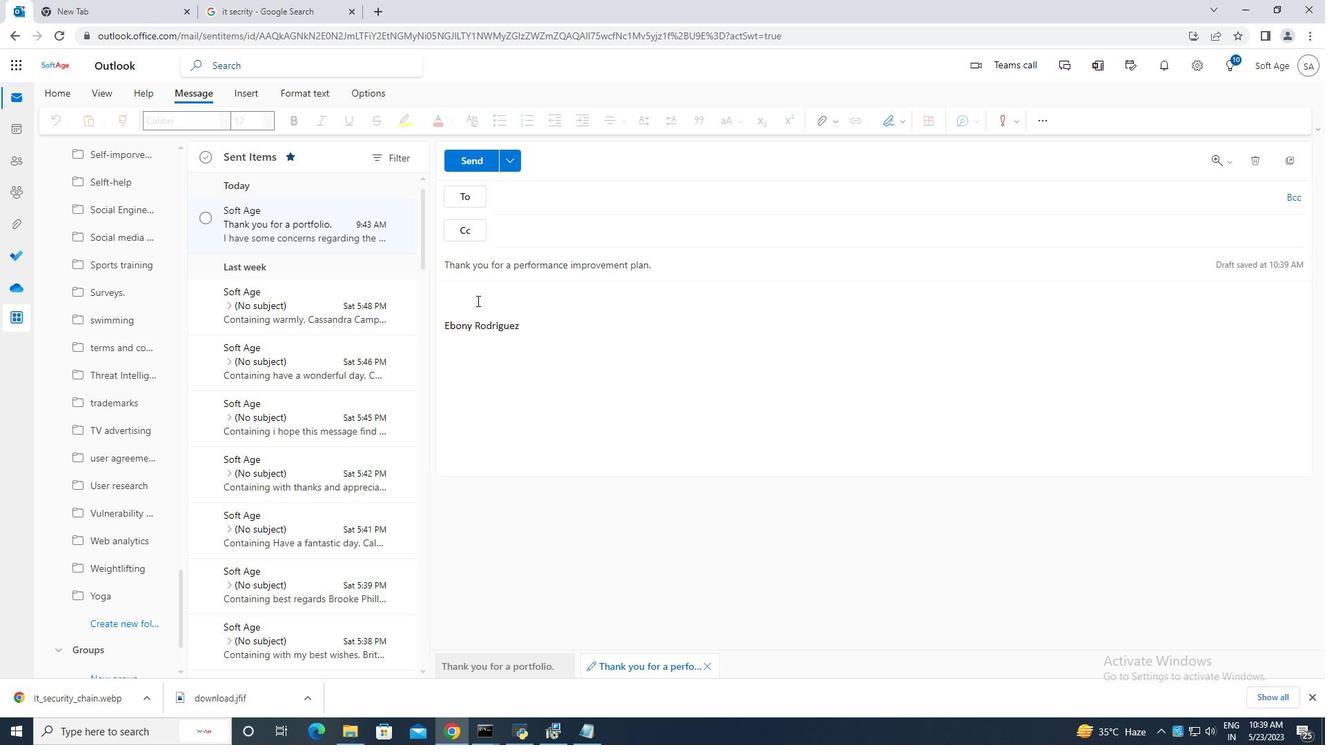 
Action: Mouse pressed left at (466, 300)
Screenshot: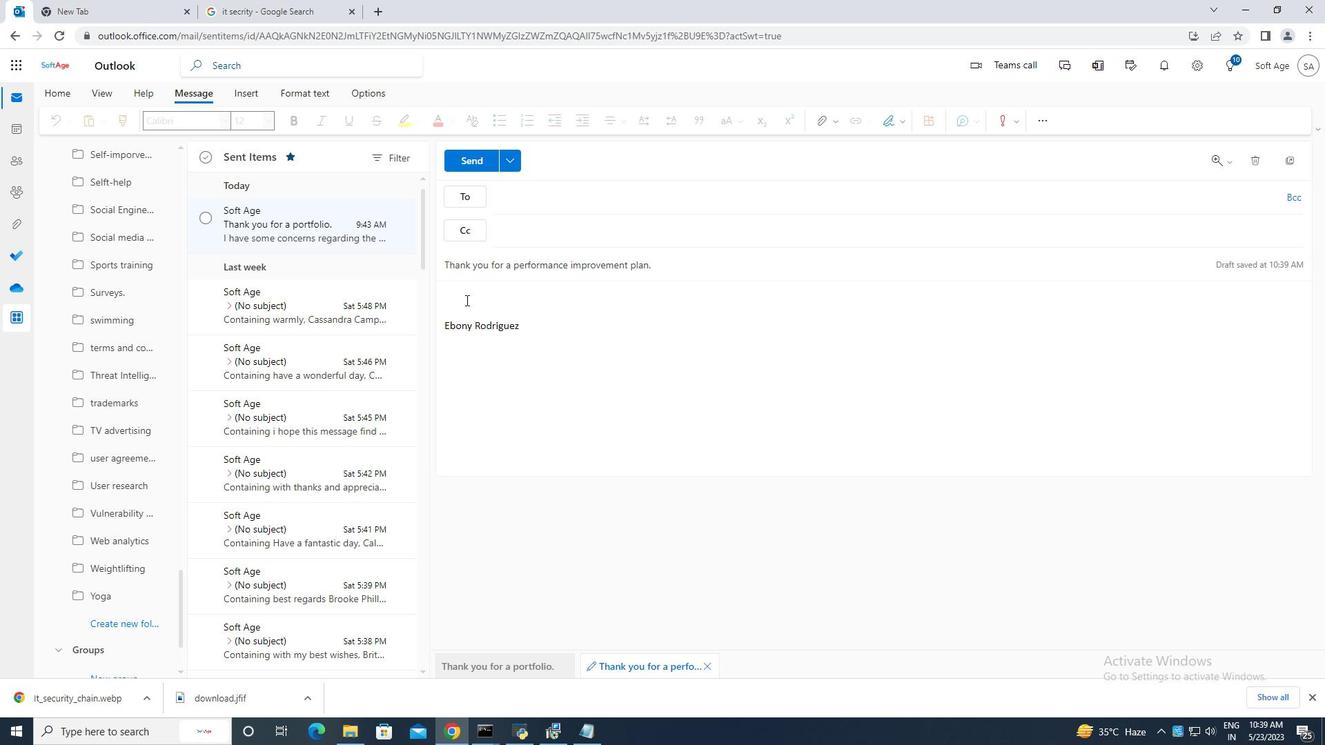 
Action: Key pressed <Key.caps_lock>I<Key.caps_lock><Key.space>wanted<Key.space>to<Key.space>follow<Key.space>up<Key.space>on<Key.space>the<Key.space>proposal<Key.space>you<Key.space>sent<Key.space>last<Key.space>week.<Key.space><Key.caps_lock>D<Key.caps_lock>o<Key.space>you<Key.space>have<Key.space>any<Key.space>updates.
Screenshot: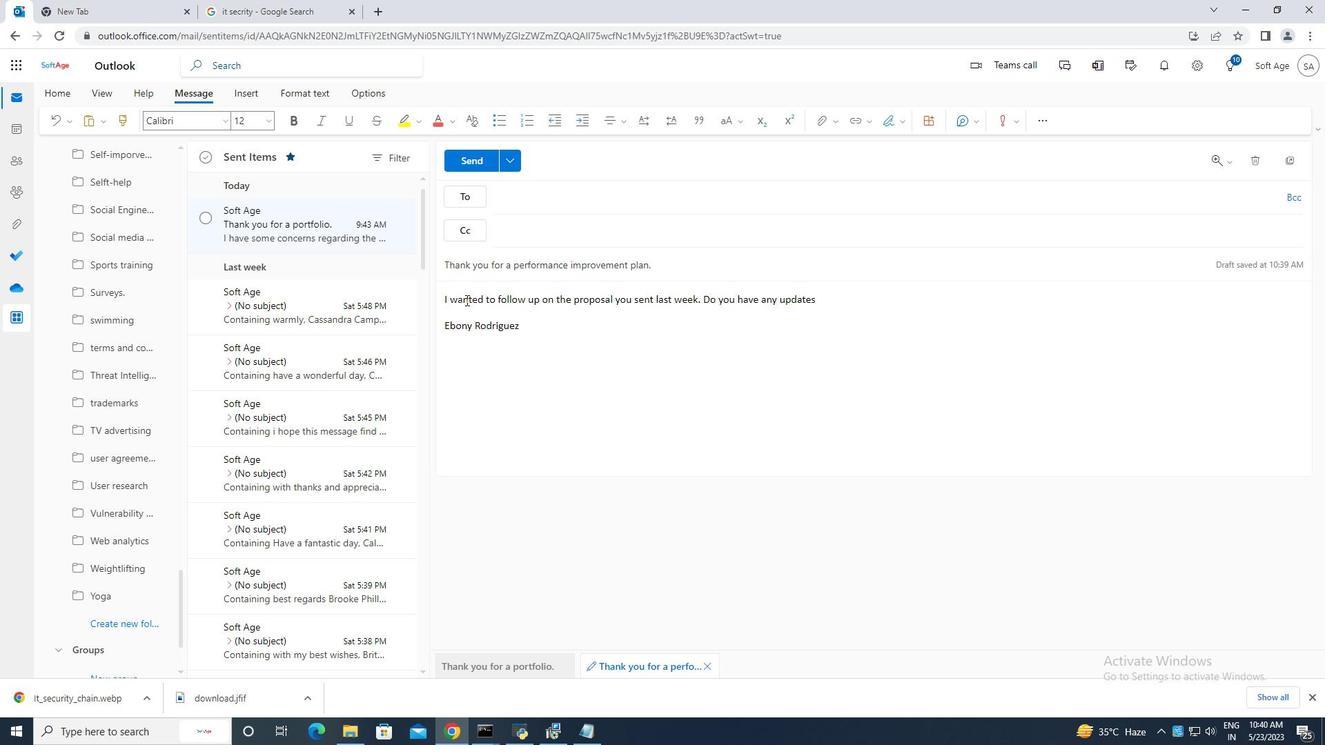 
Action: Mouse moved to (546, 200)
Screenshot: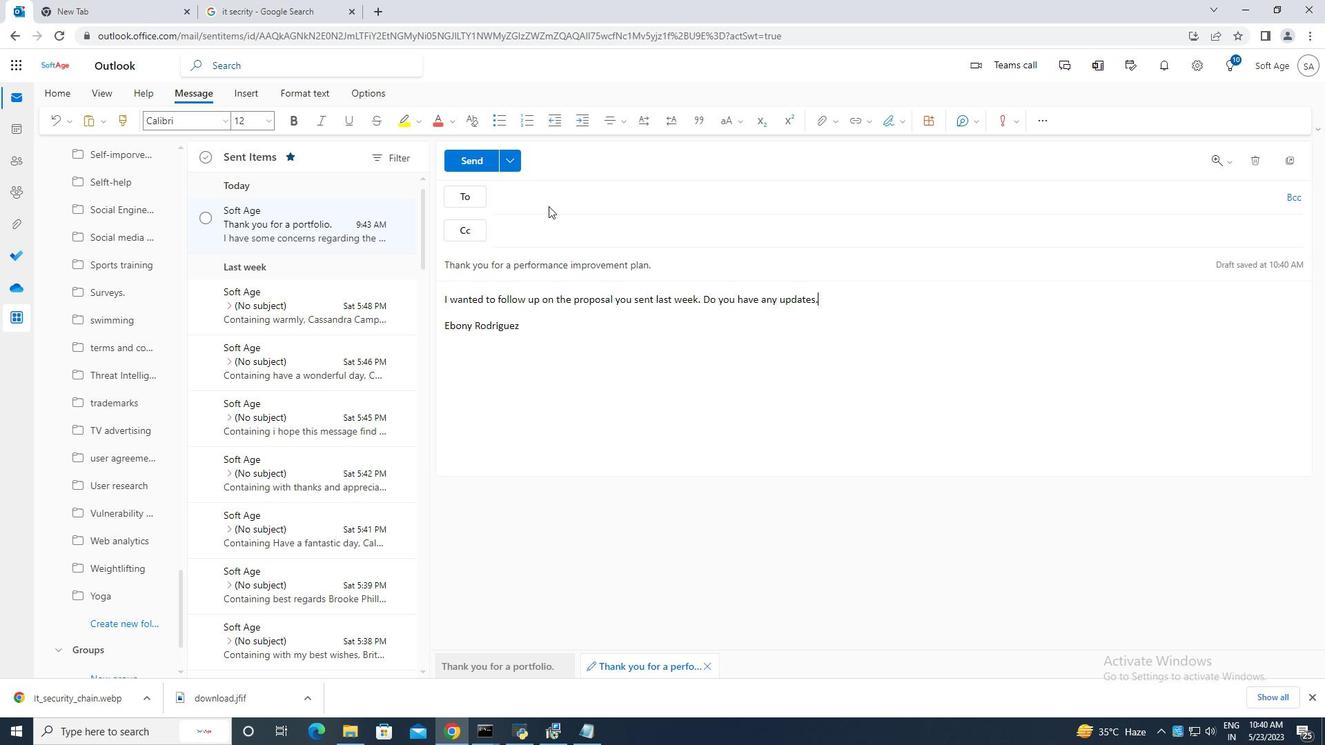 
Action: Mouse pressed left at (546, 200)
Screenshot: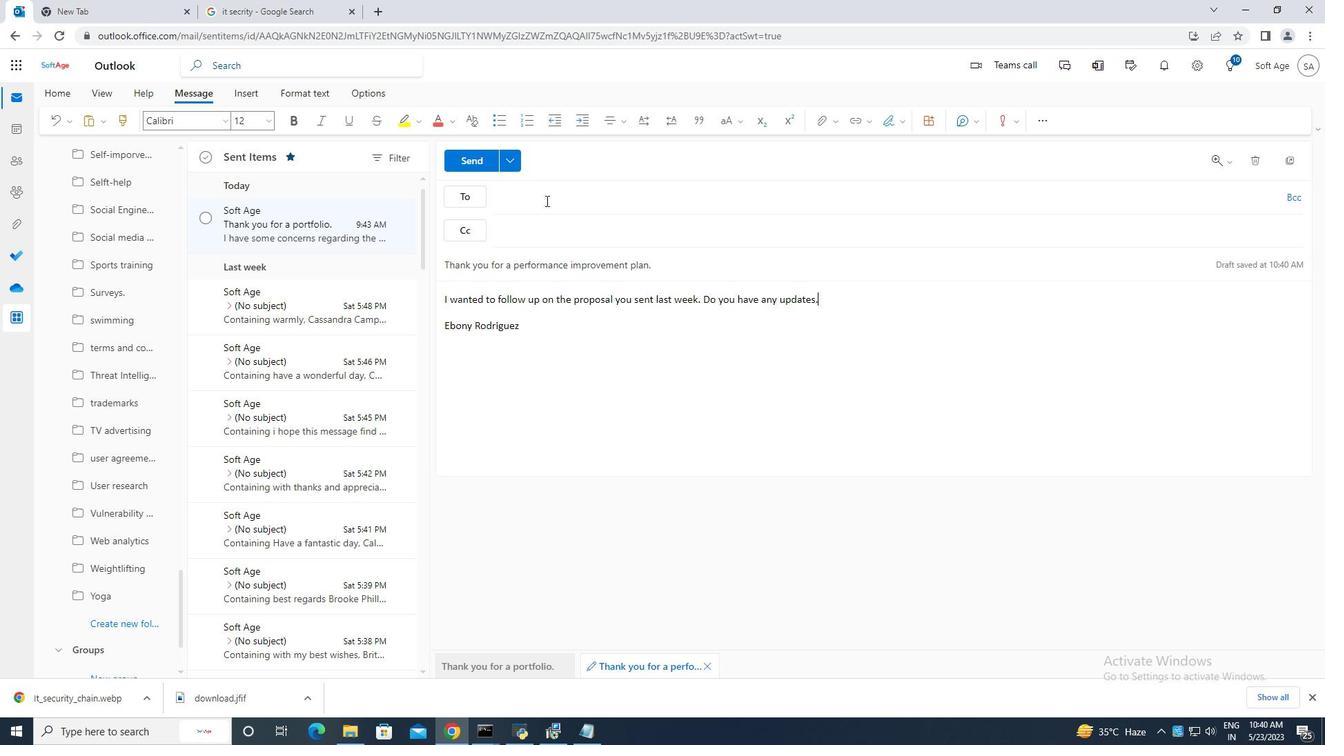 
Action: Mouse moved to (546, 198)
Screenshot: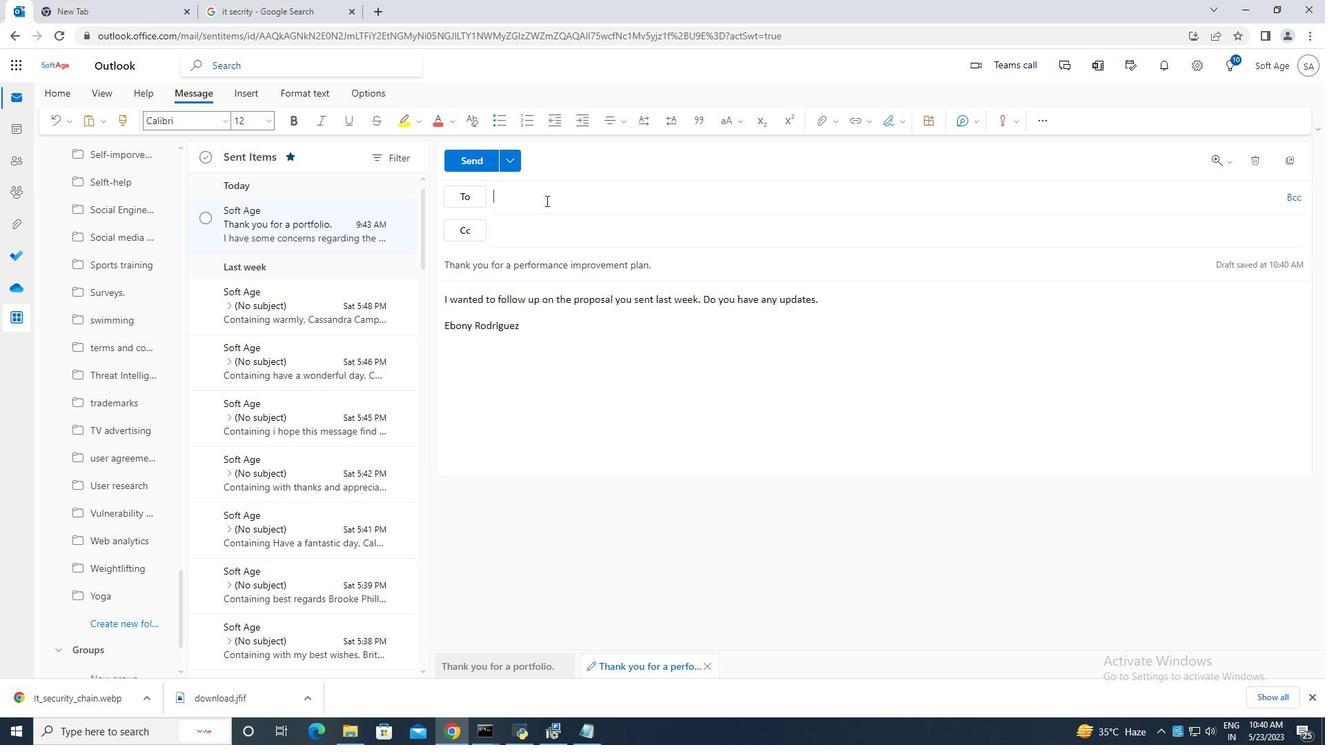 
Action: Key pressed softage.8<Key.shift>@
Screenshot: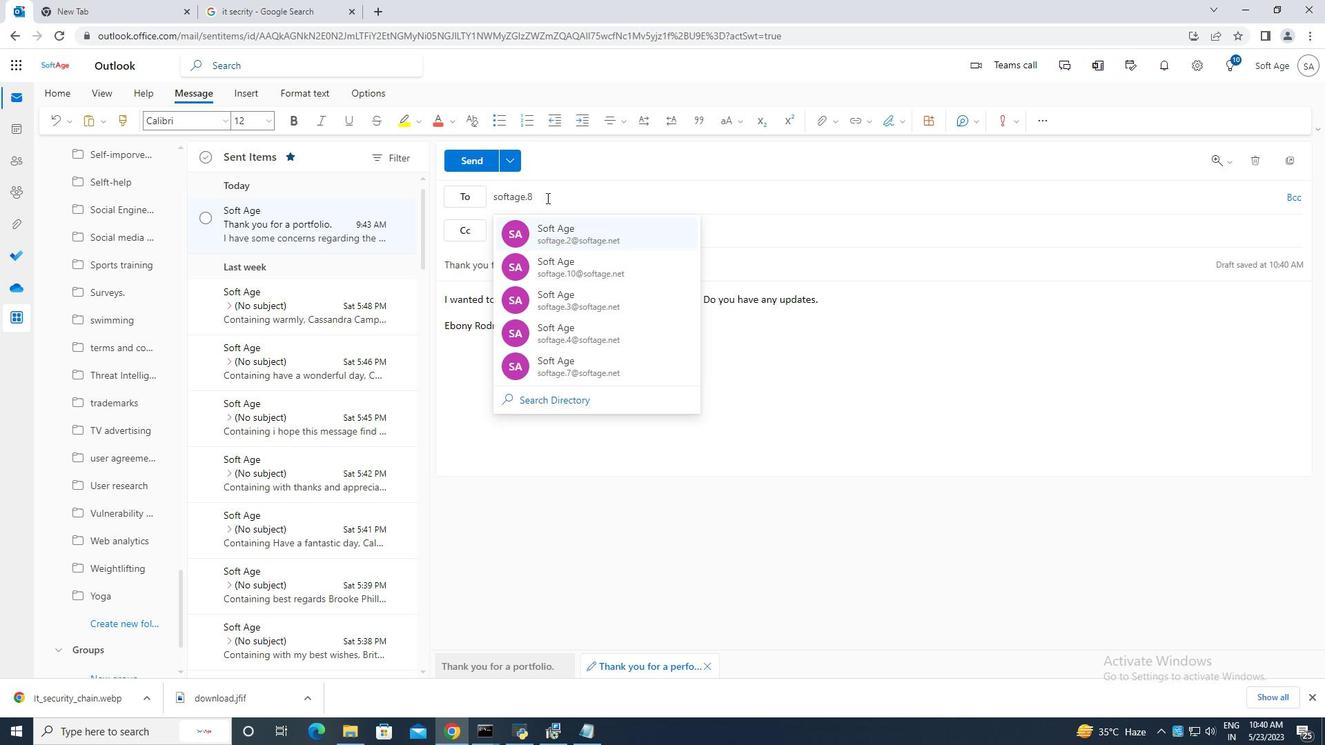
Action: Mouse moved to (620, 224)
Screenshot: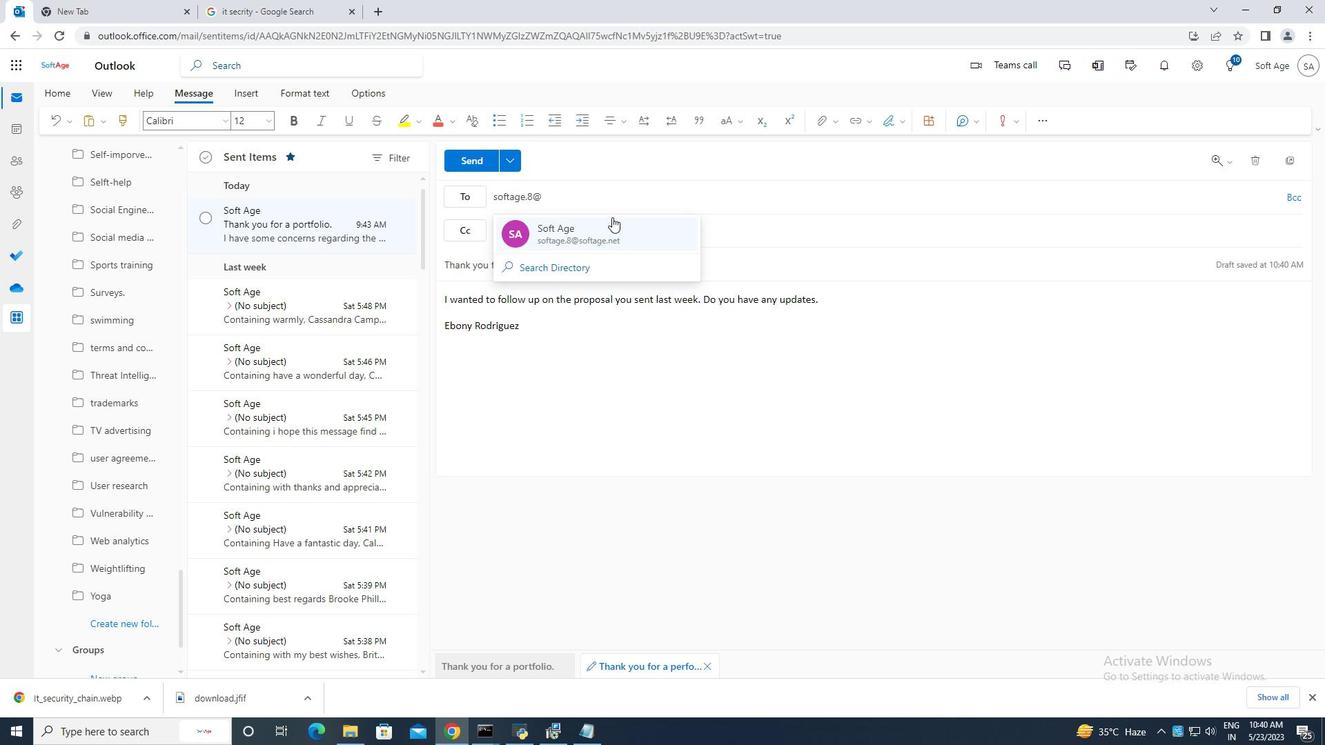 
Action: Mouse pressed left at (620, 224)
Screenshot: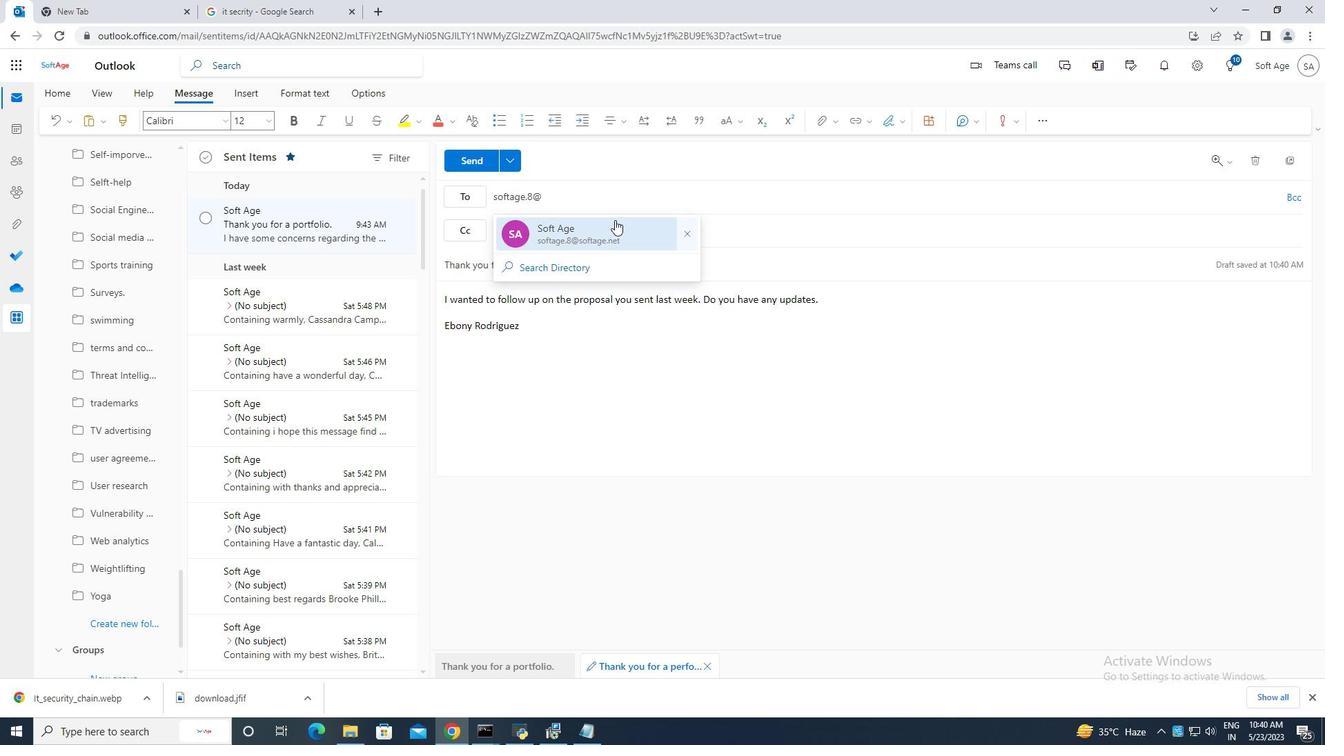 
Action: Mouse moved to (131, 626)
Screenshot: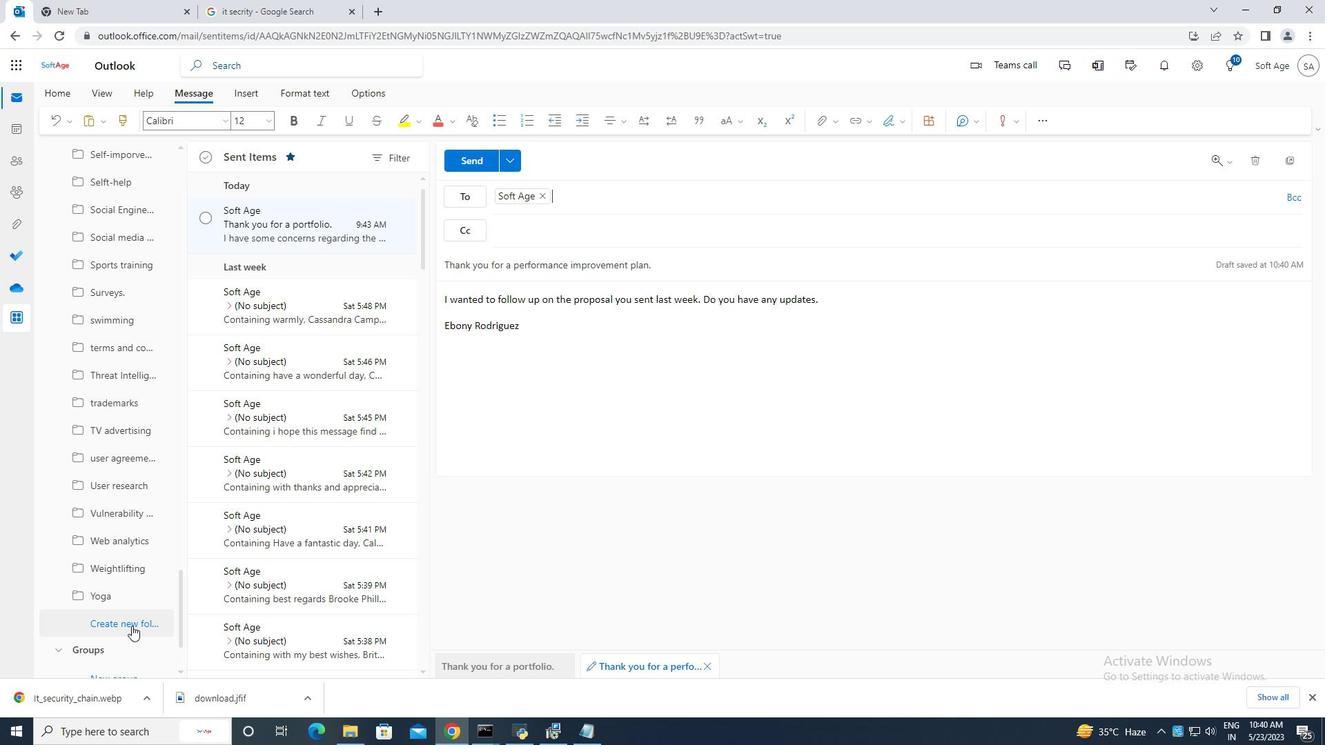 
Action: Mouse pressed left at (131, 626)
Screenshot: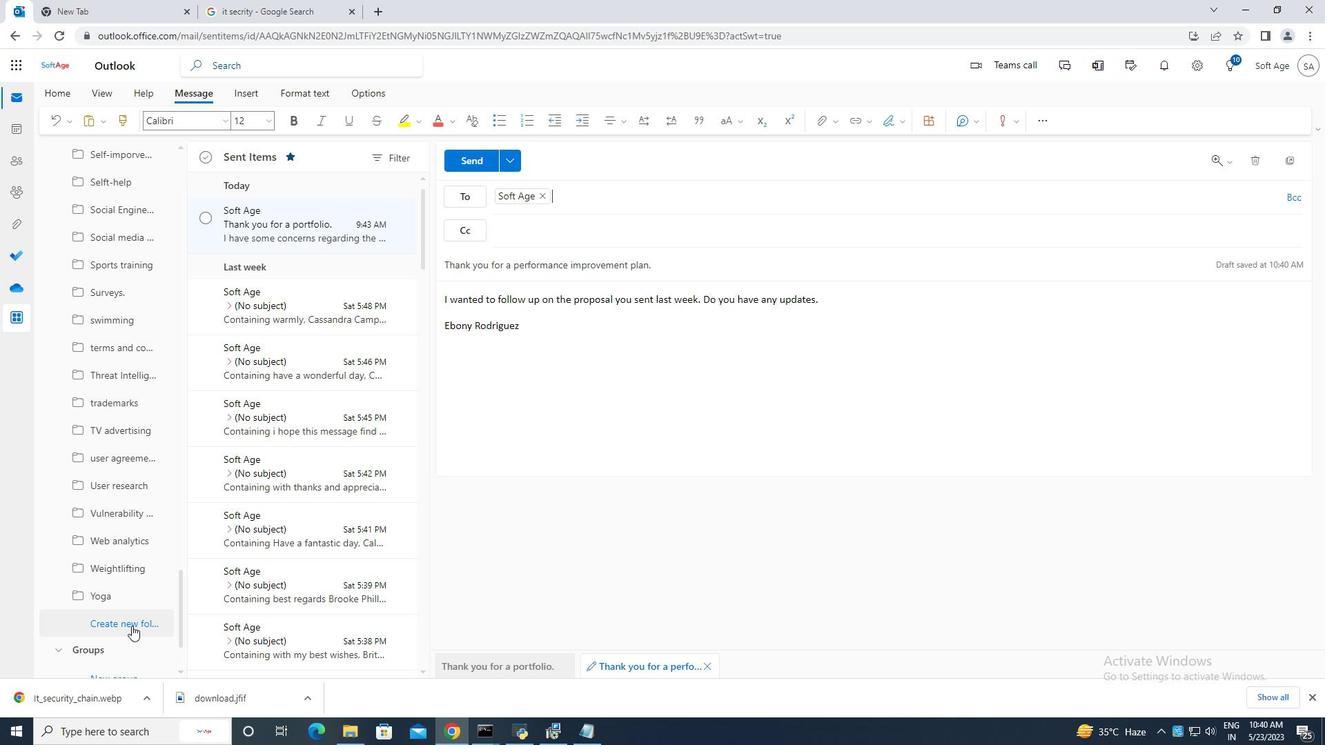 
Action: Mouse moved to (97, 619)
Screenshot: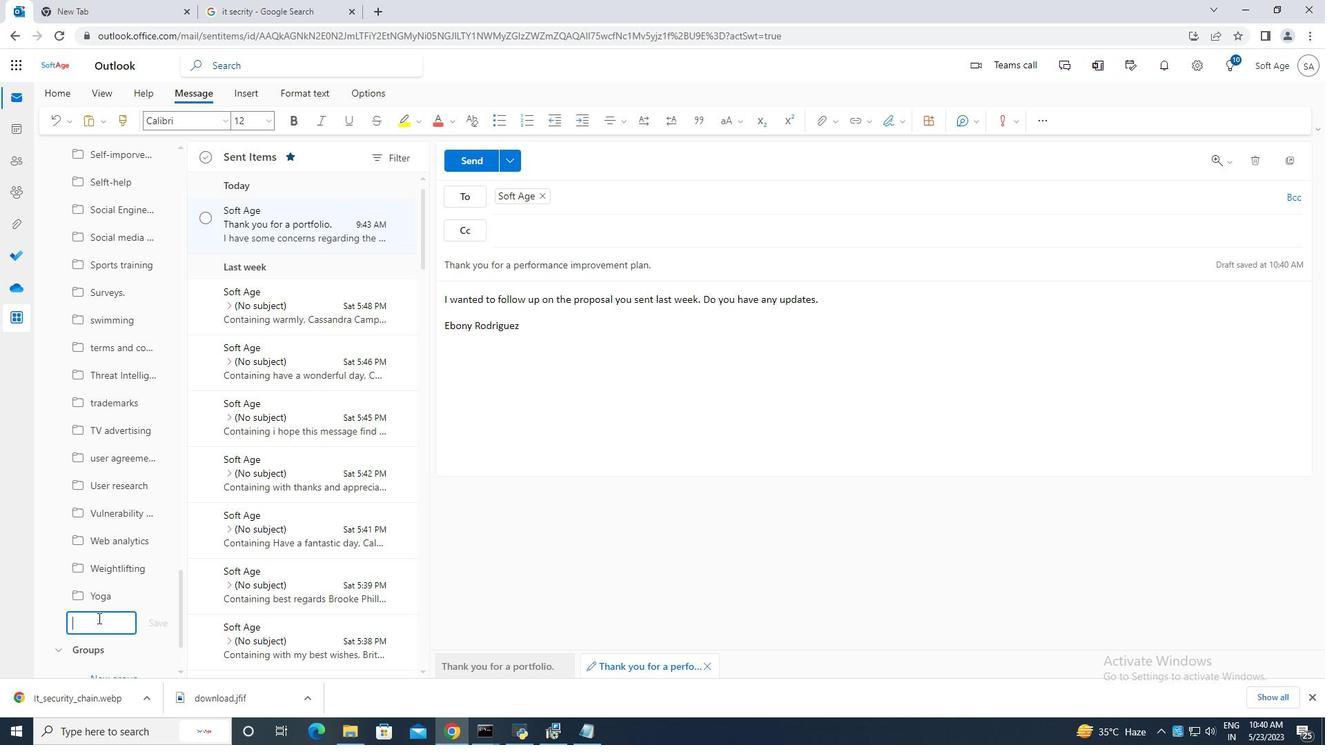 
Action: Mouse pressed left at (97, 619)
Screenshot: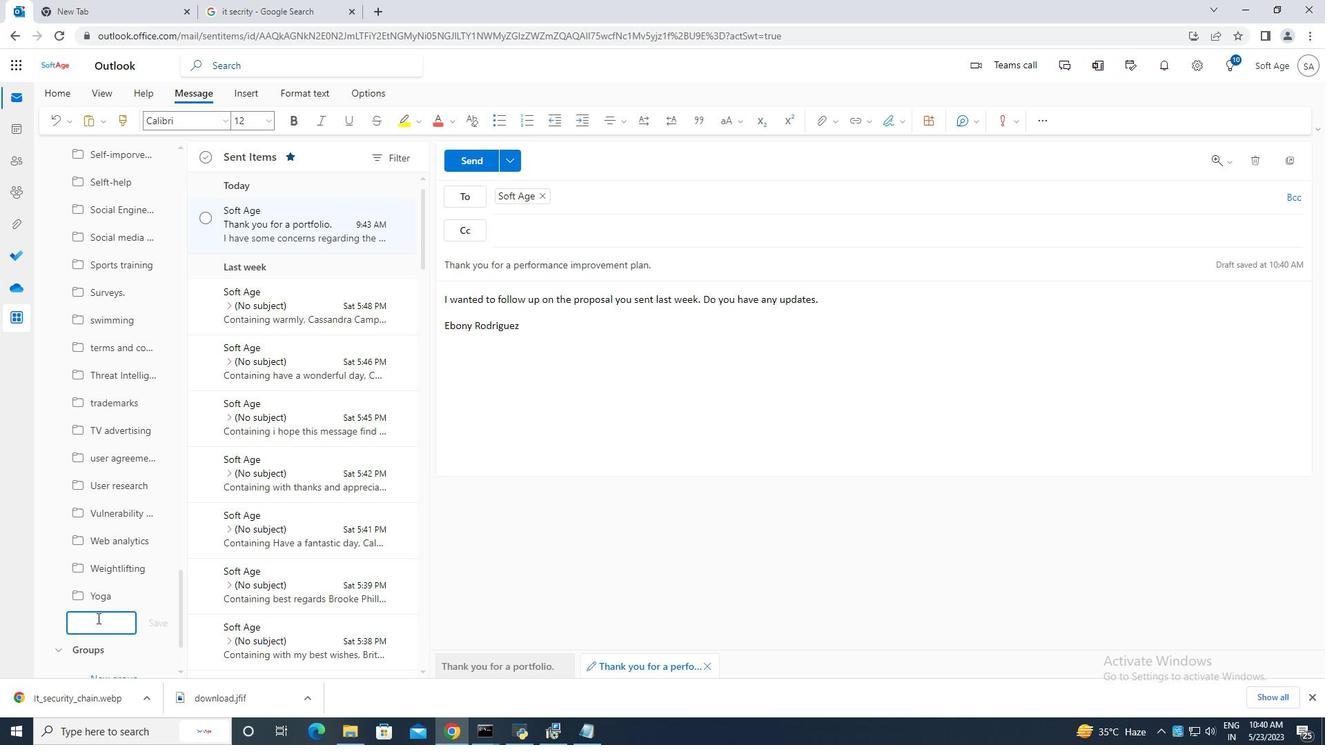 
Action: Mouse moved to (95, 619)
Screenshot: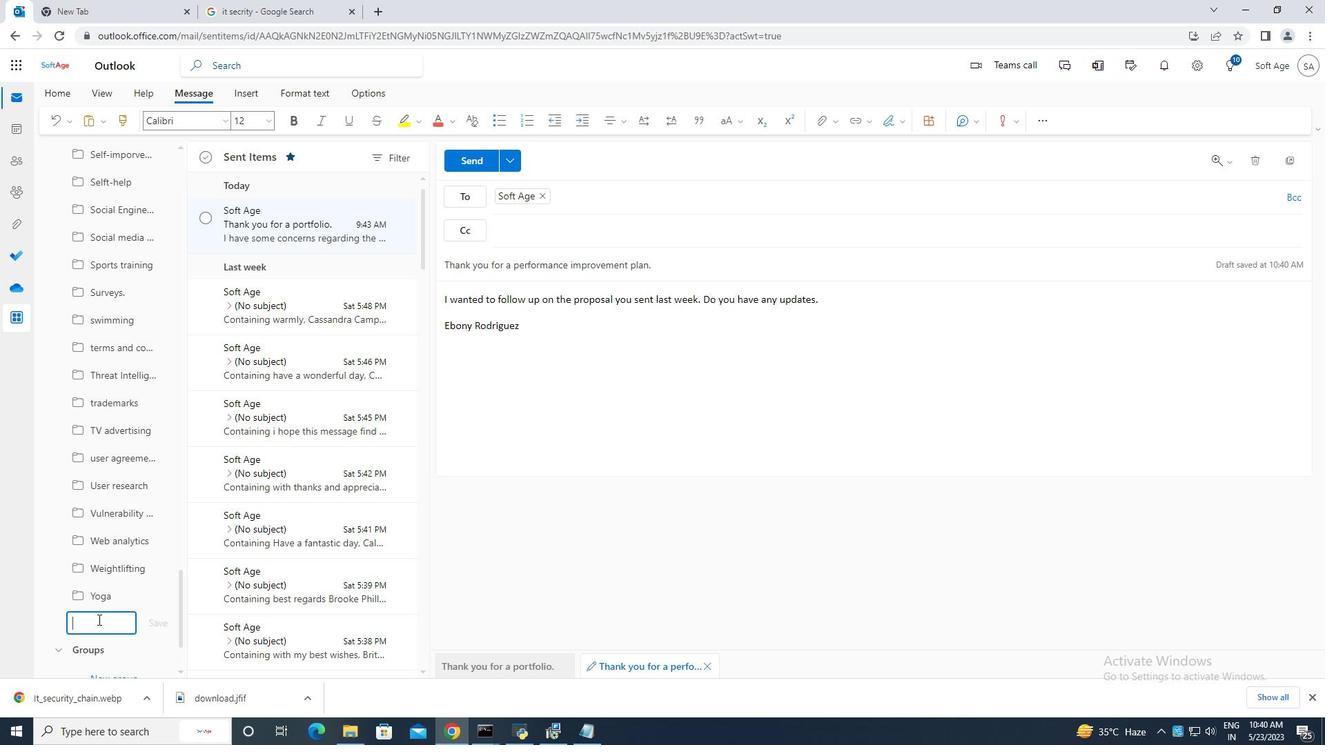 
Action: Key pressed <Key.caps_lock>T<Key.caps_lock>echi<Key.backspace>nical<Key.space>support
Screenshot: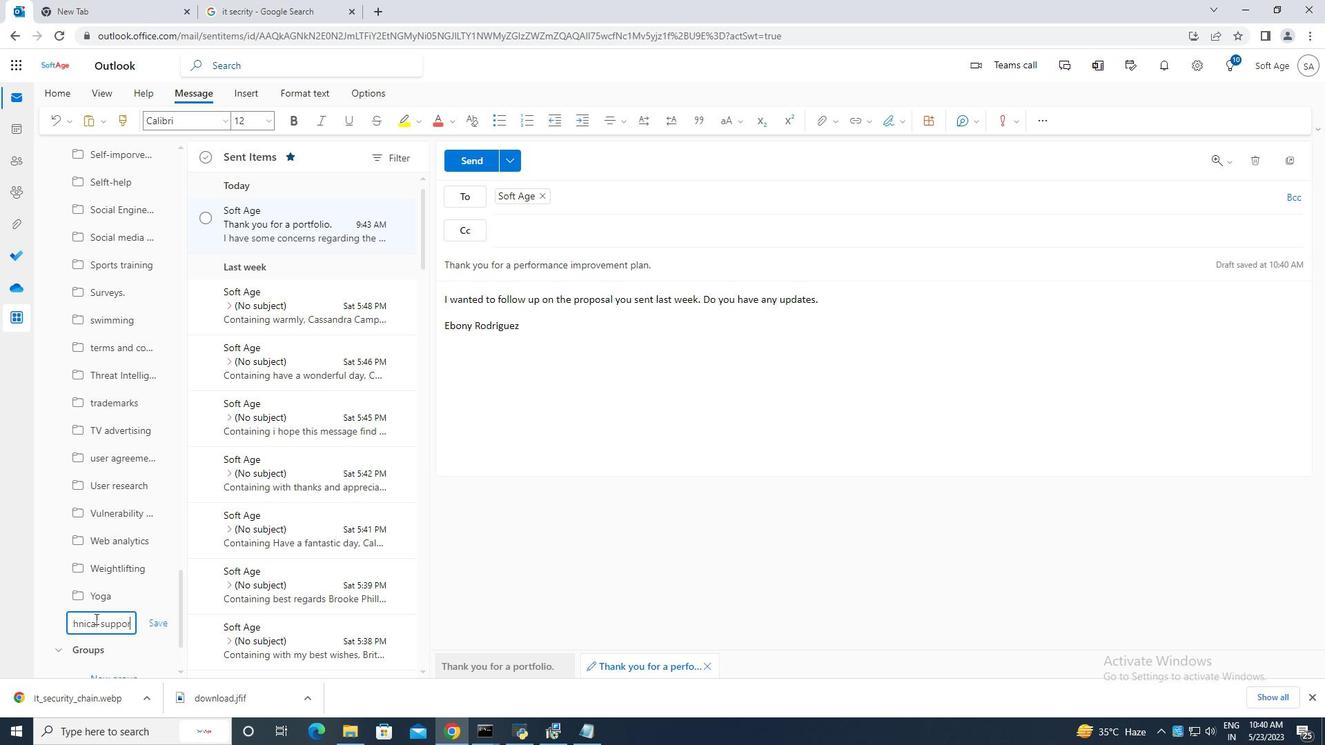 
Action: Mouse moved to (151, 622)
Screenshot: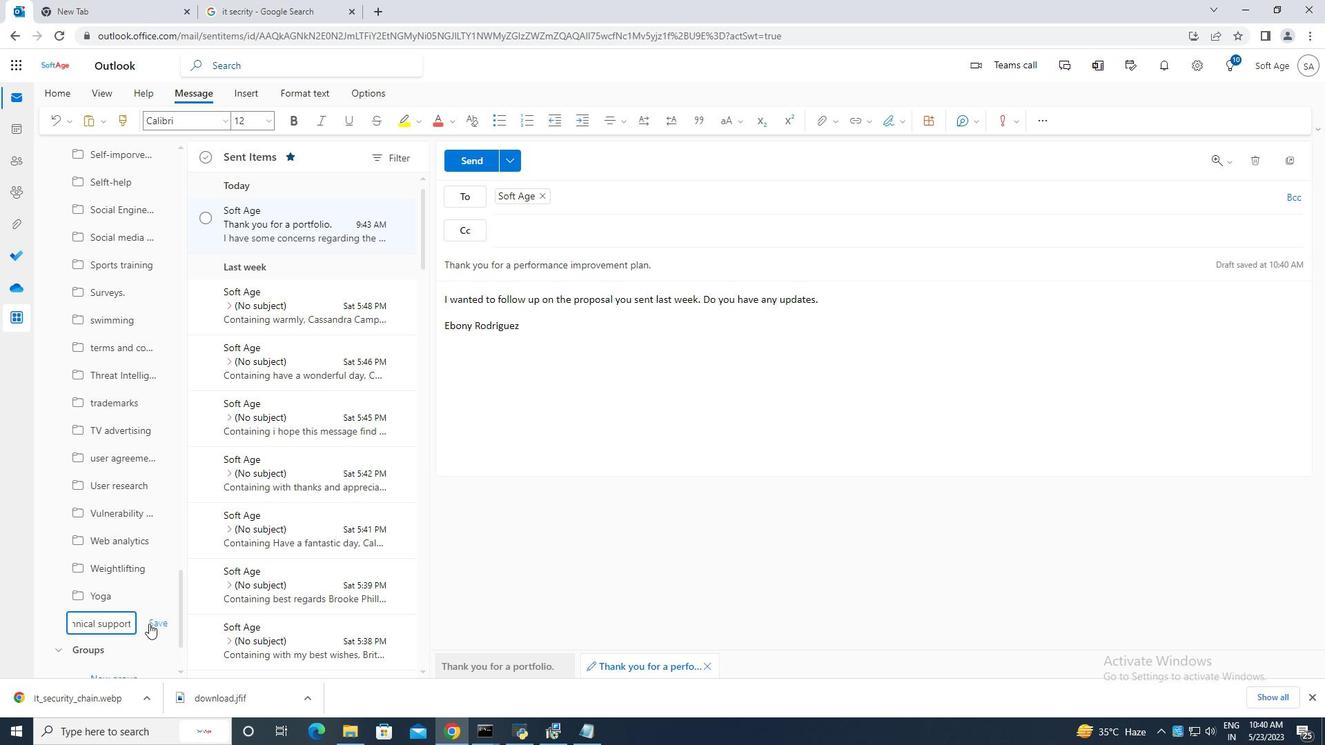 
Action: Mouse pressed left at (151, 622)
Screenshot: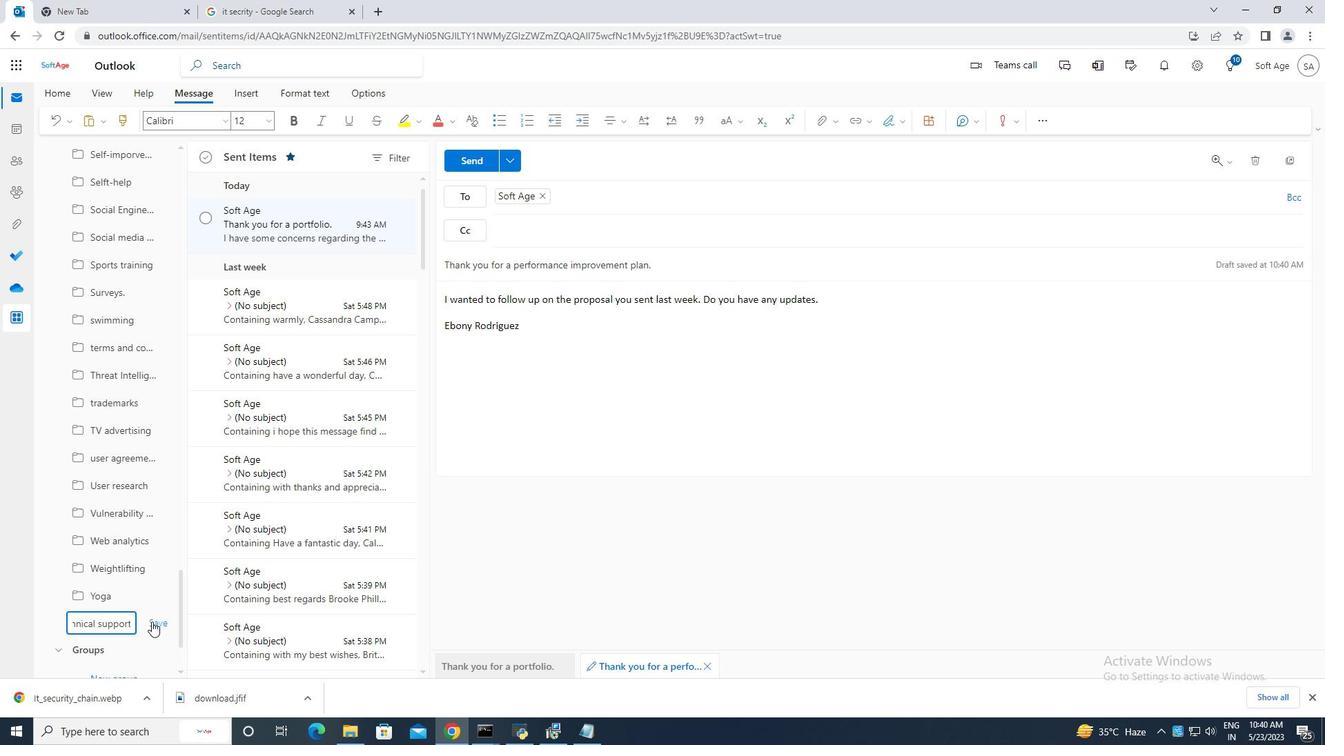 
Action: Mouse moved to (466, 161)
Screenshot: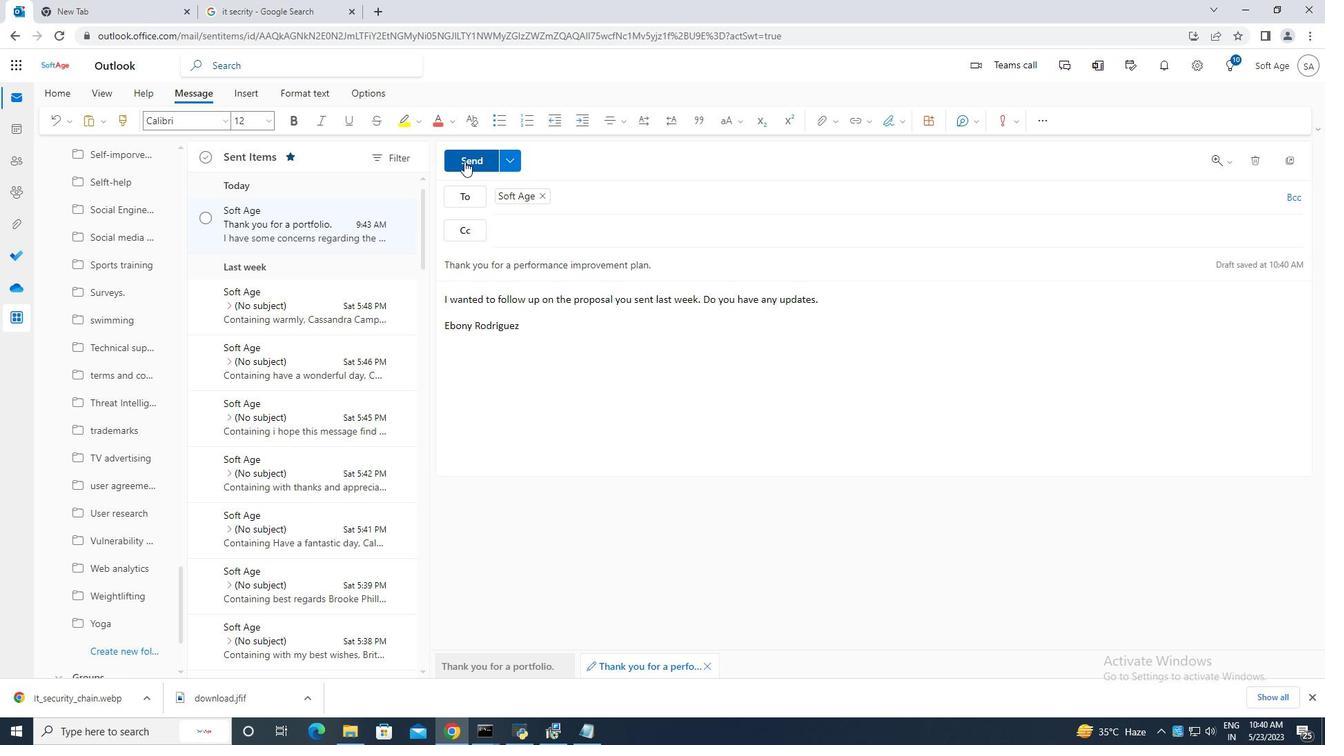 
Action: Mouse pressed left at (466, 161)
Screenshot: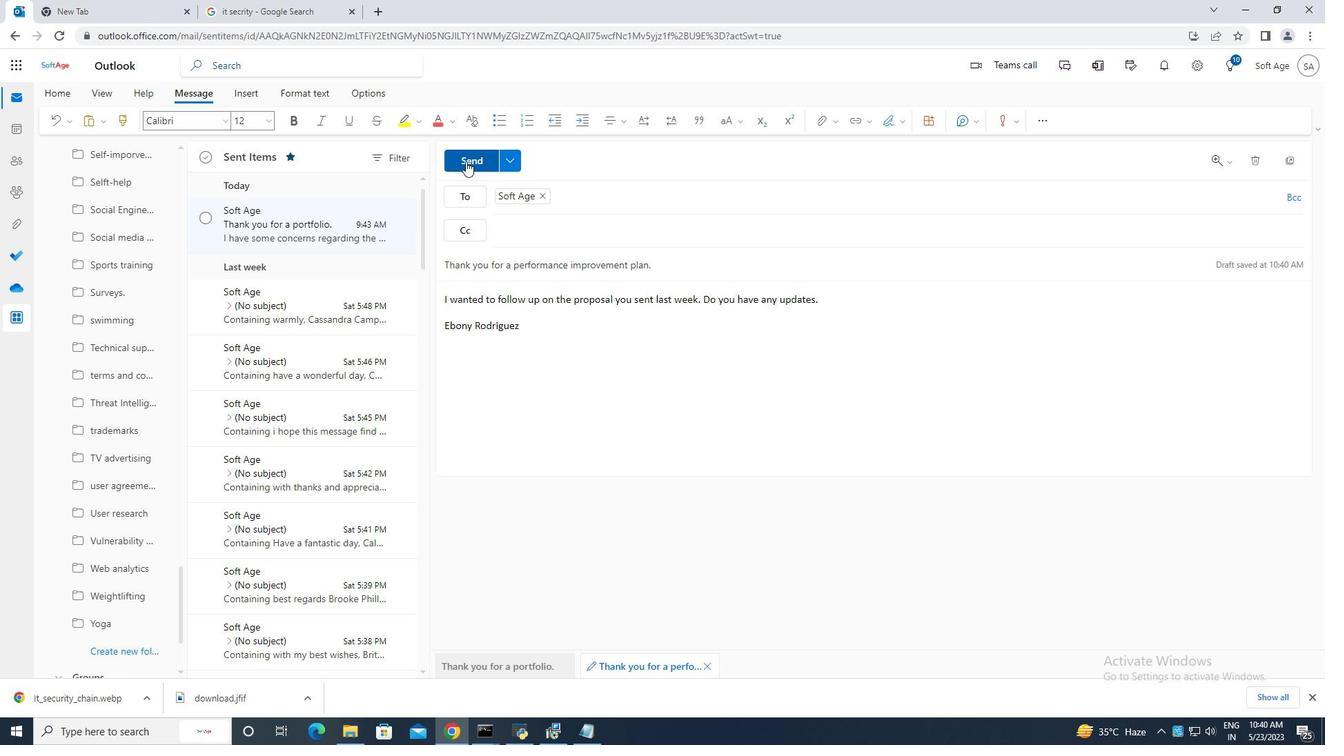 
Action: Mouse moved to (202, 216)
Screenshot: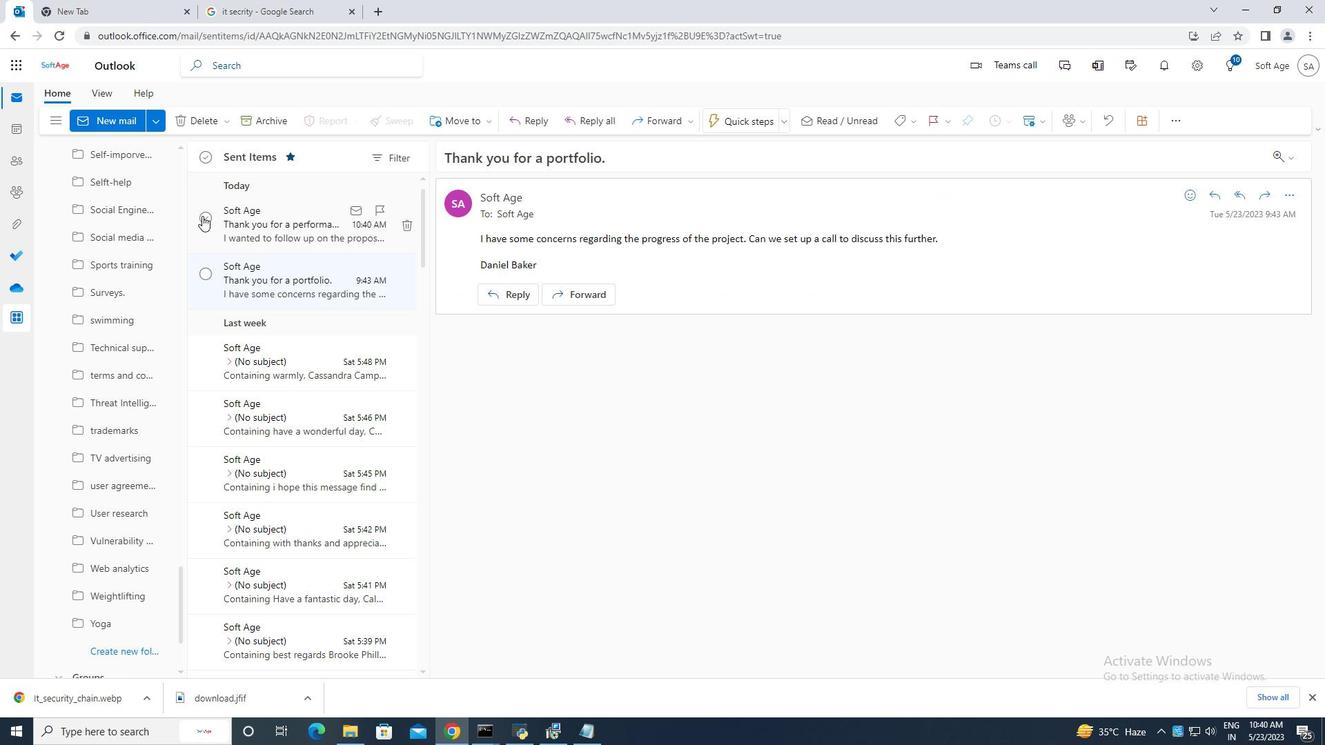 
Action: Mouse pressed left at (202, 216)
Screenshot: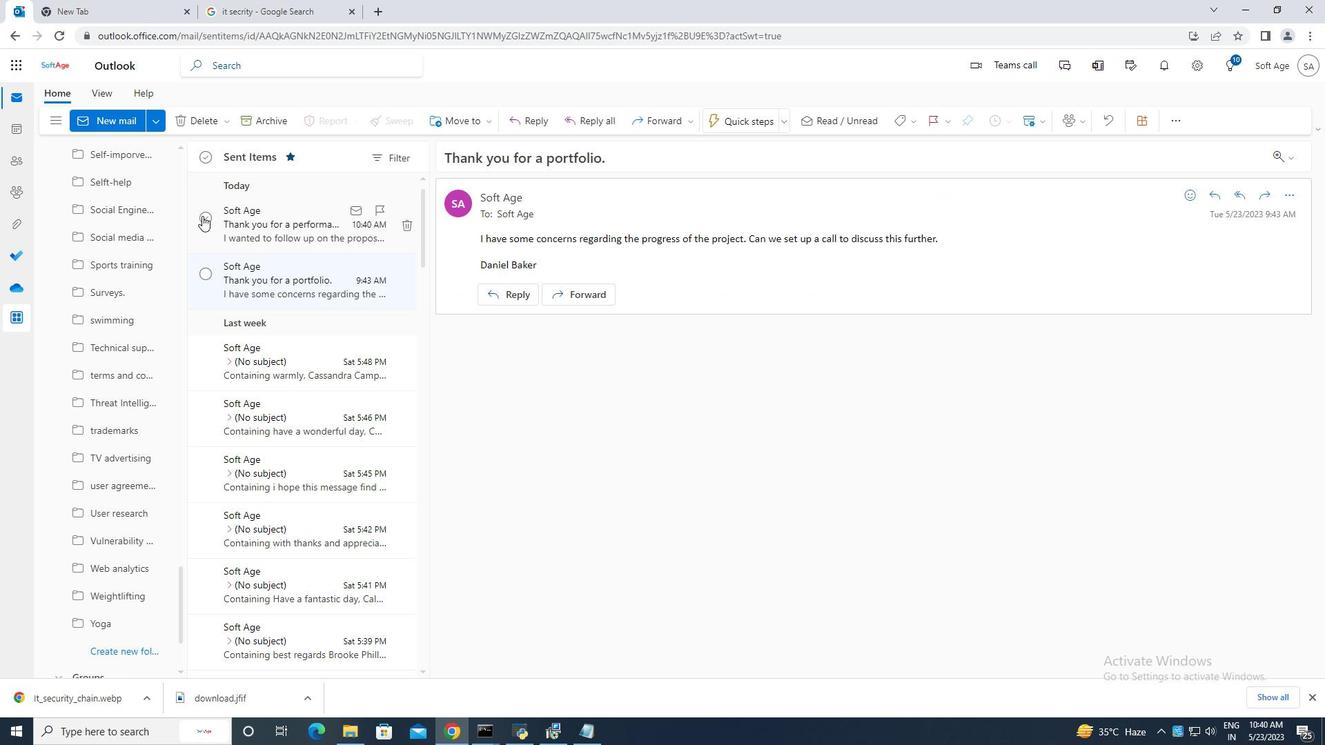 
Action: Mouse moved to (480, 126)
Screenshot: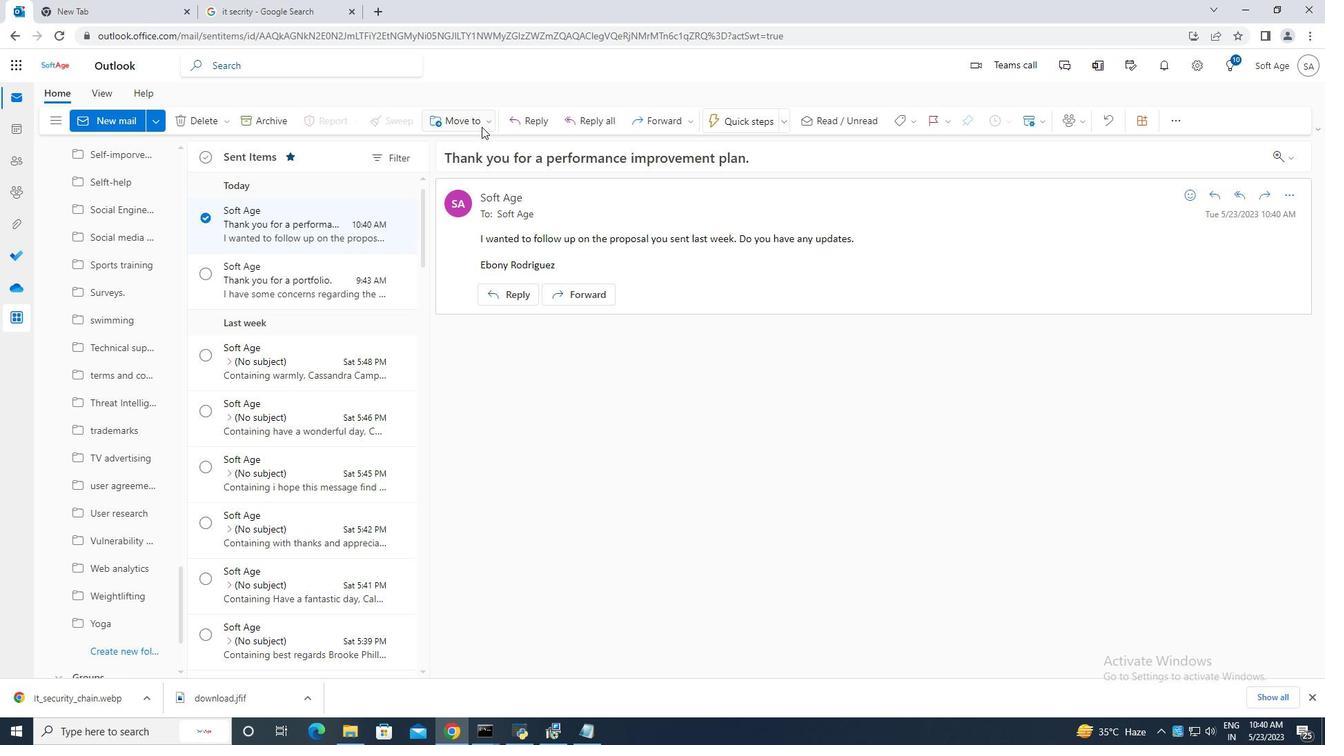 
Action: Mouse pressed left at (480, 126)
Screenshot: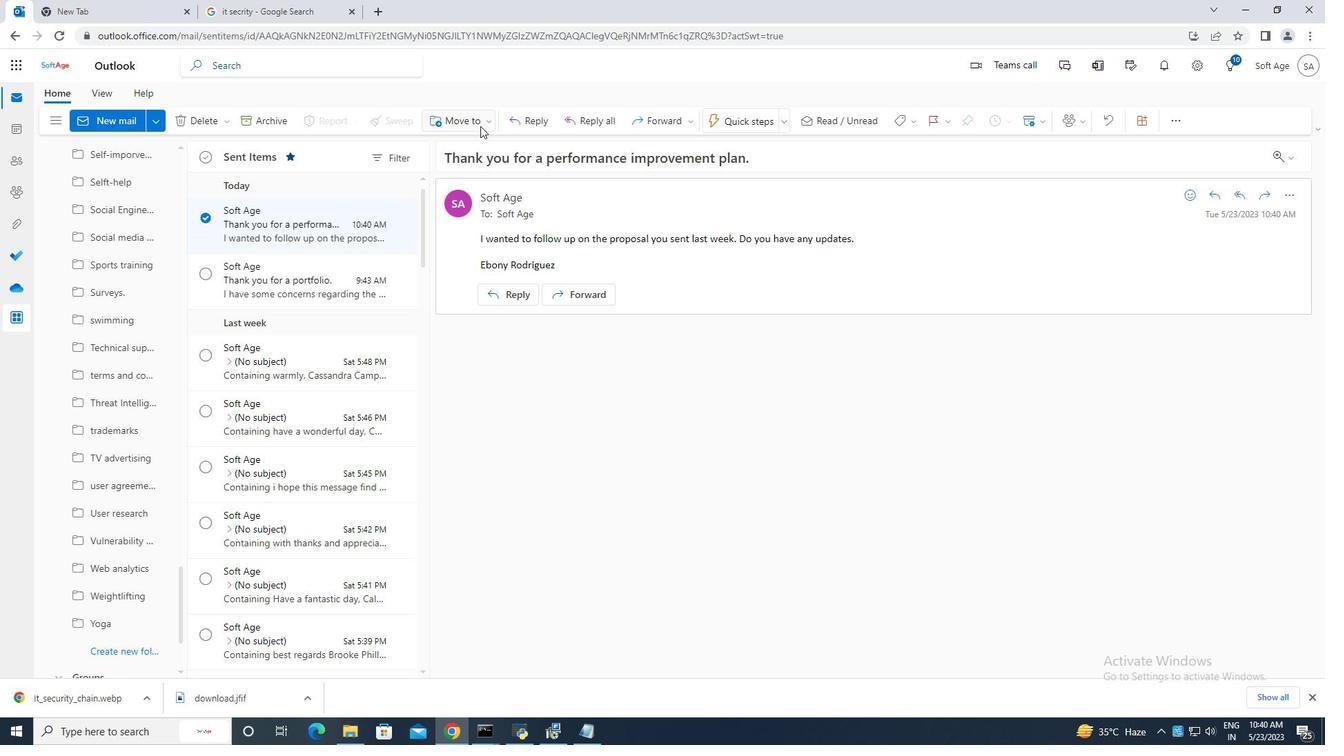 
Action: Mouse moved to (479, 149)
Screenshot: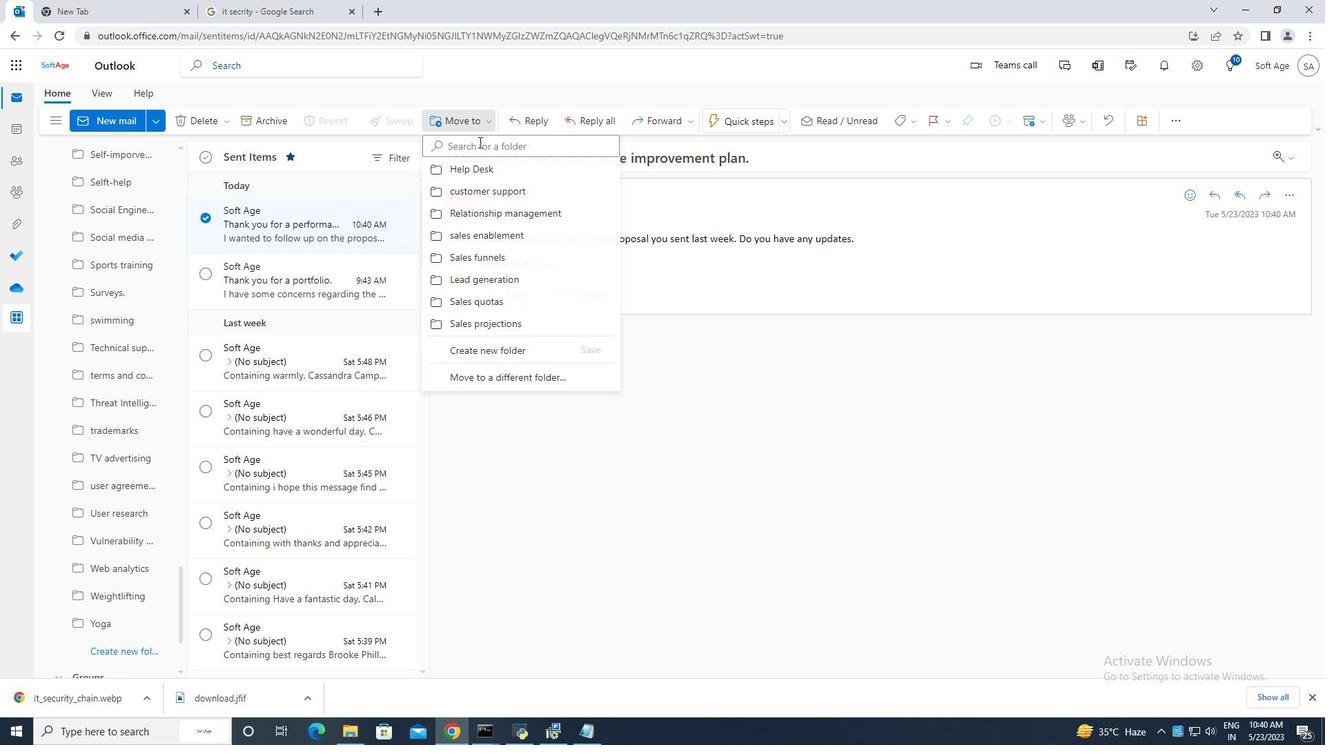 
Action: Mouse pressed left at (479, 149)
Screenshot: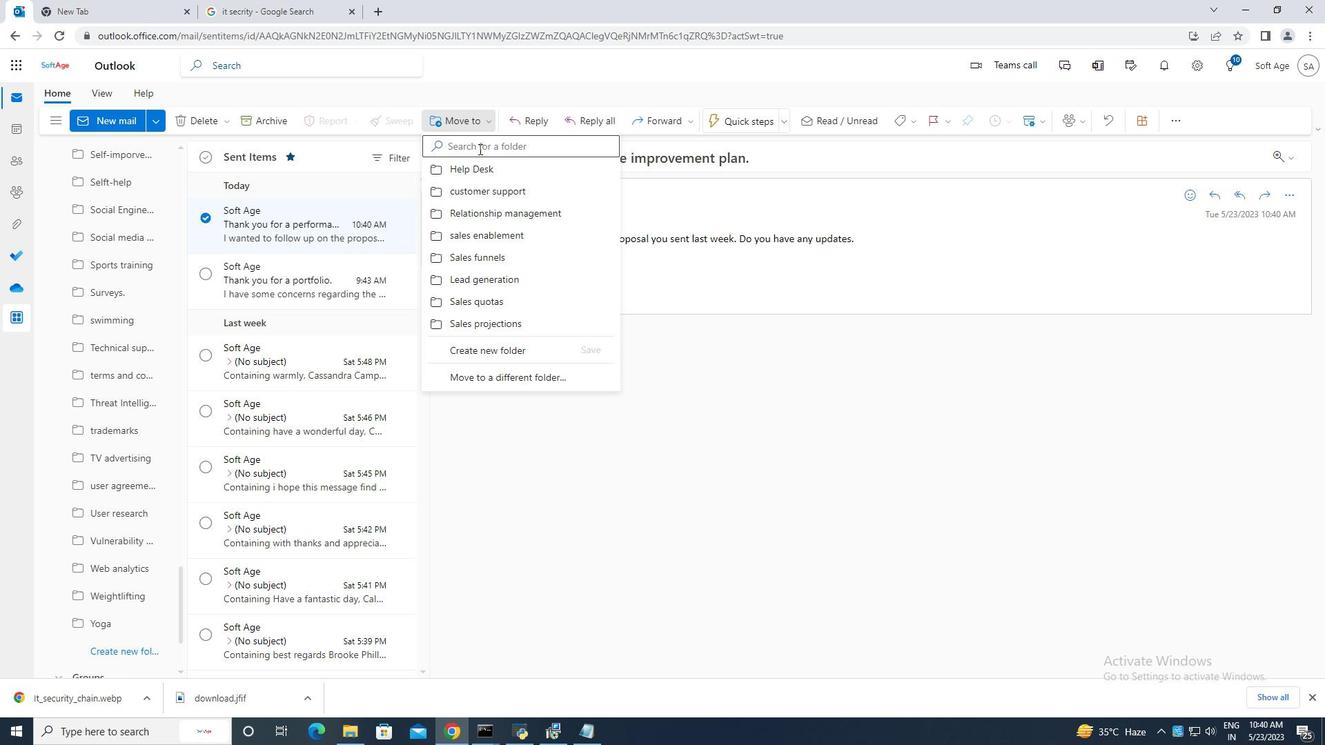 
Action: Key pressed <Key.caps_lock>T<Key.caps_lock>echniqal<Key.space><Key.backspace><Key.backspace><Key.backspace><Key.backspace>cal<Key.space>support
Screenshot: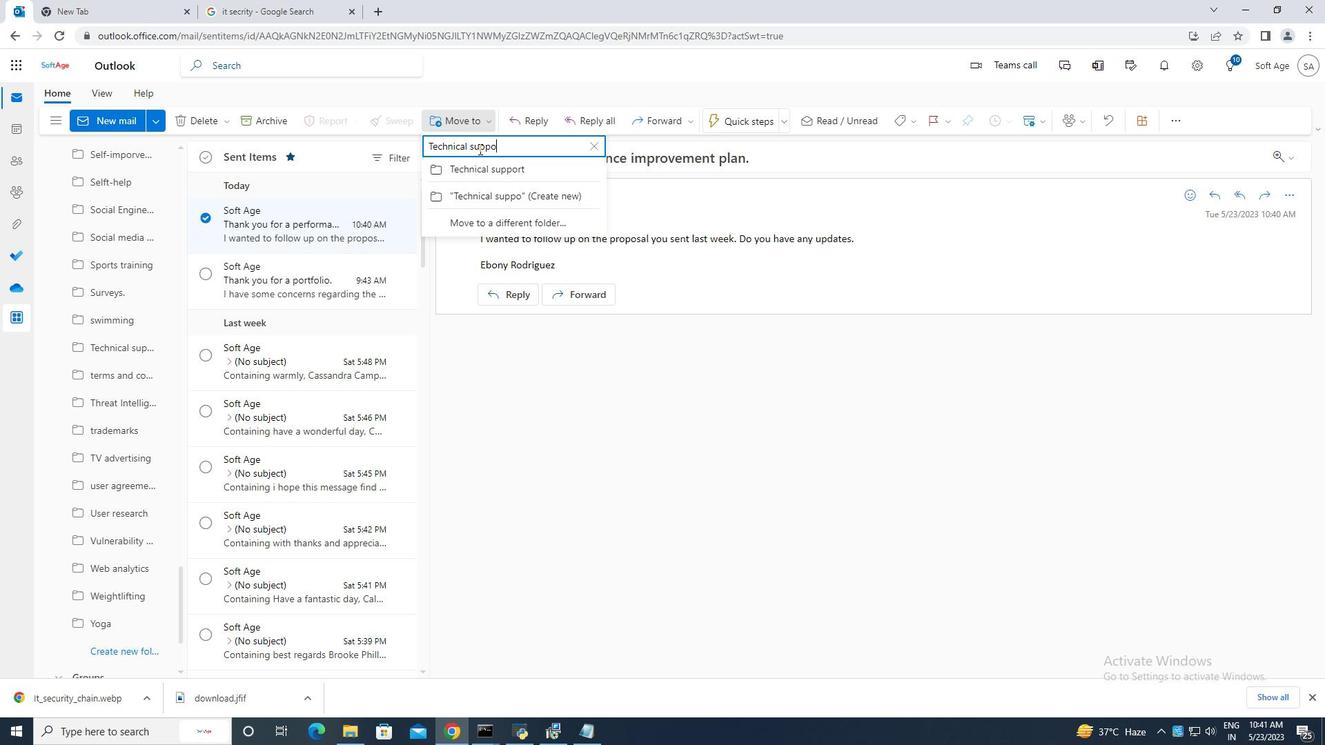 
Action: Mouse moved to (501, 170)
Screenshot: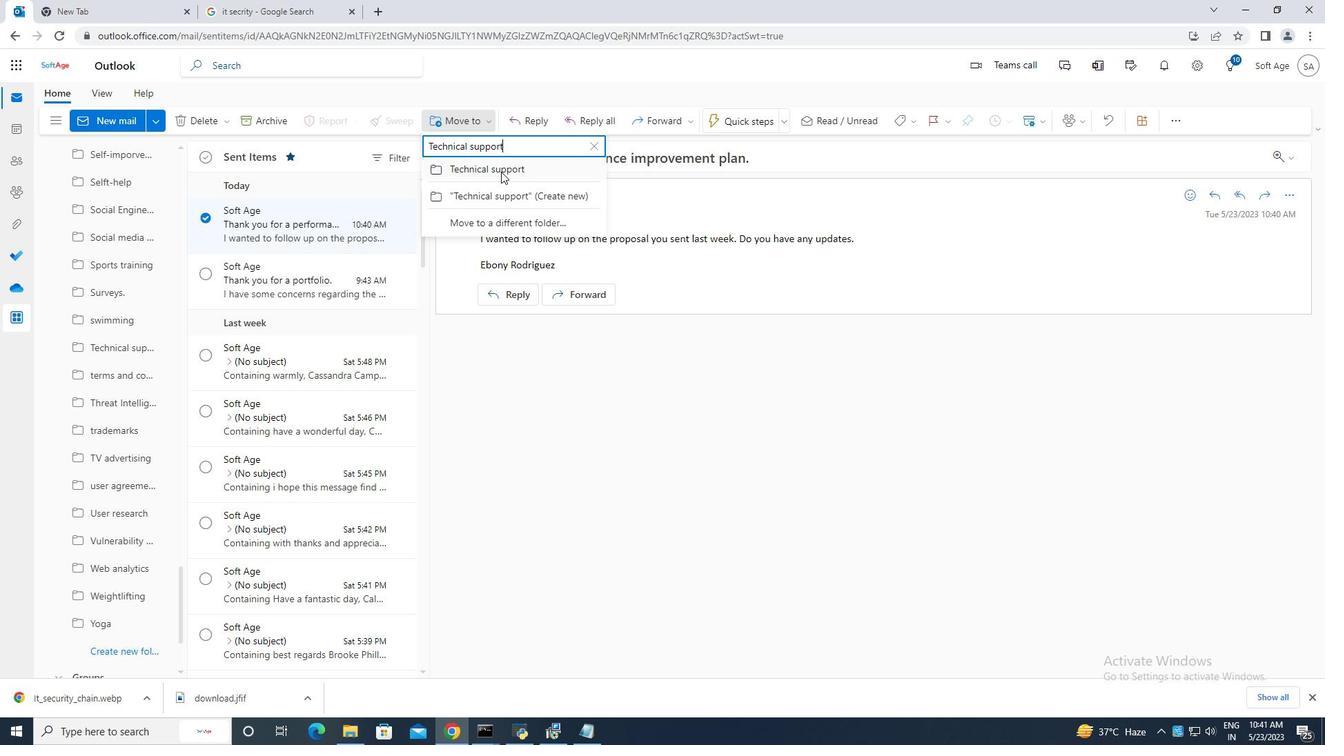 
Action: Mouse pressed left at (501, 170)
Screenshot: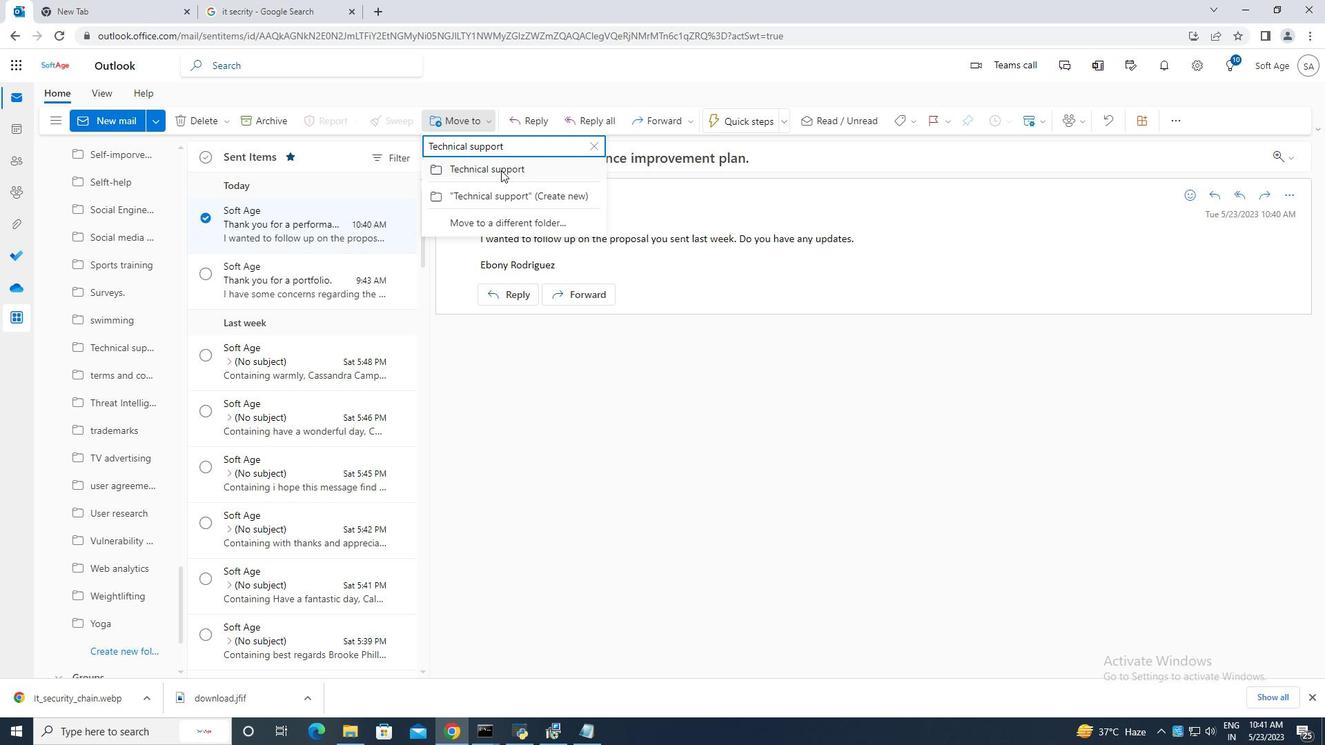 
Action: Mouse moved to (651, 263)
Screenshot: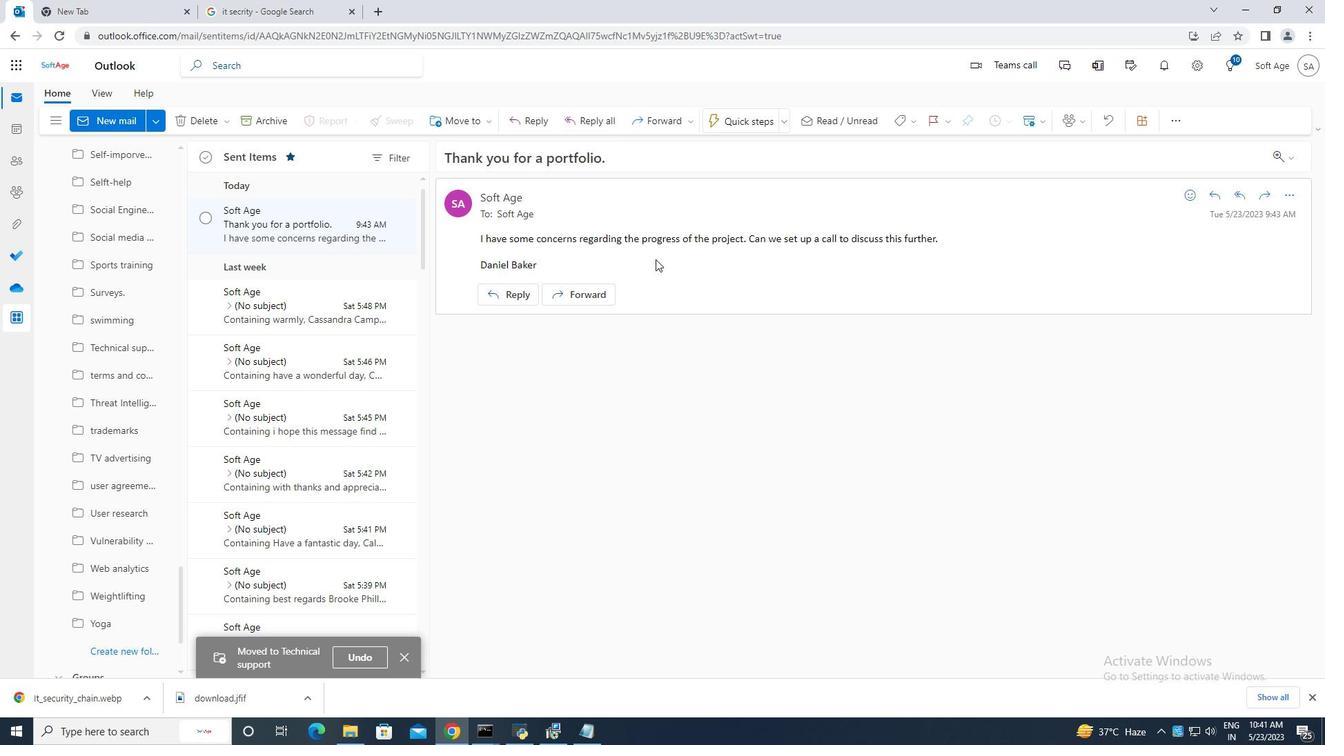 
